 Task: Create a due date automation trigger when advanced on, 2 days before a card is due add fields without custom field "Resume" set to a number greater or equal to 1 and lower or equal to 10 at 11:00 AM.
Action: Mouse moved to (833, 263)
Screenshot: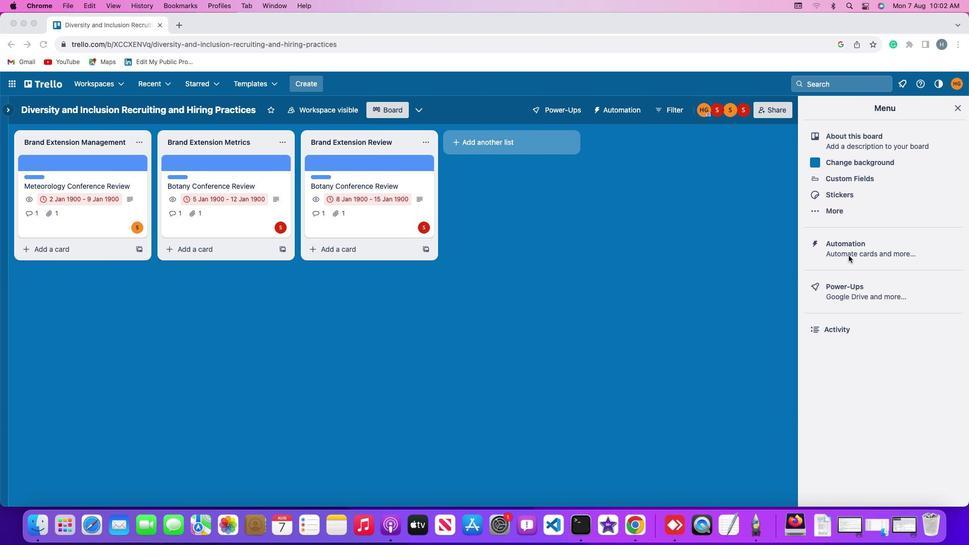 
Action: Mouse pressed left at (833, 263)
Screenshot: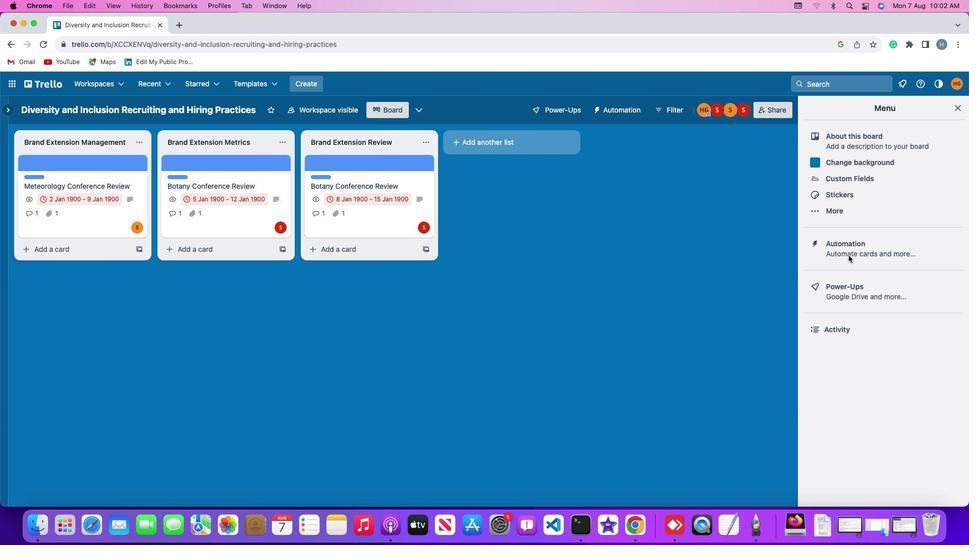 
Action: Mouse pressed left at (833, 263)
Screenshot: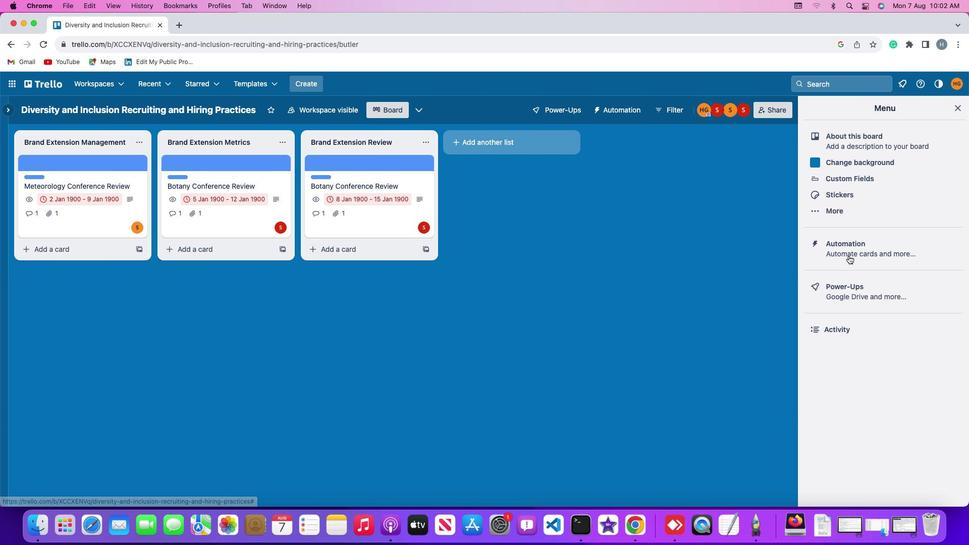 
Action: Mouse moved to (112, 242)
Screenshot: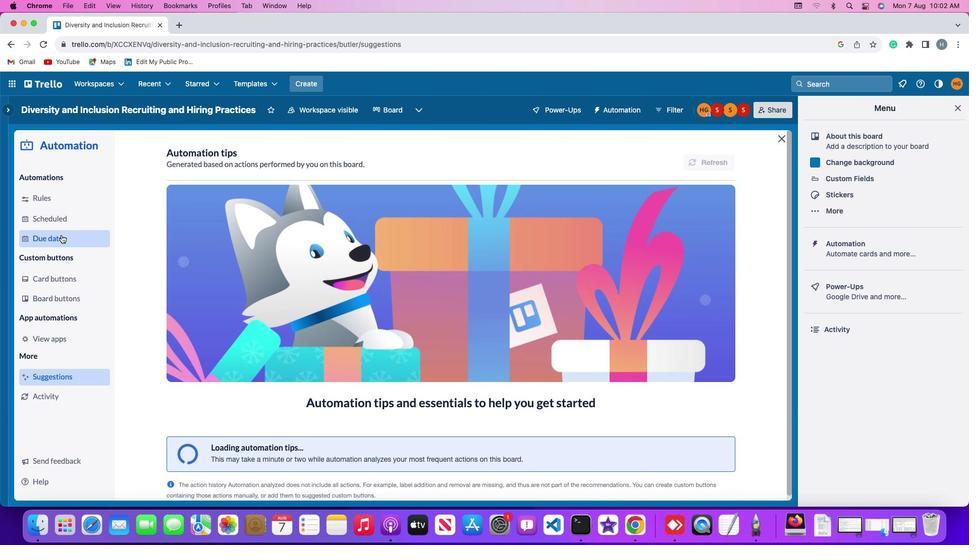 
Action: Mouse pressed left at (112, 242)
Screenshot: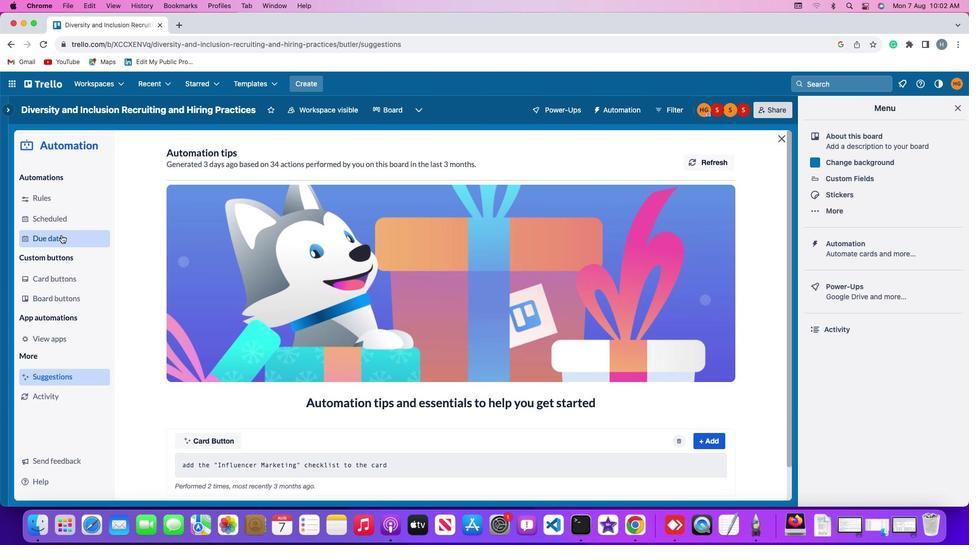 
Action: Mouse moved to (681, 166)
Screenshot: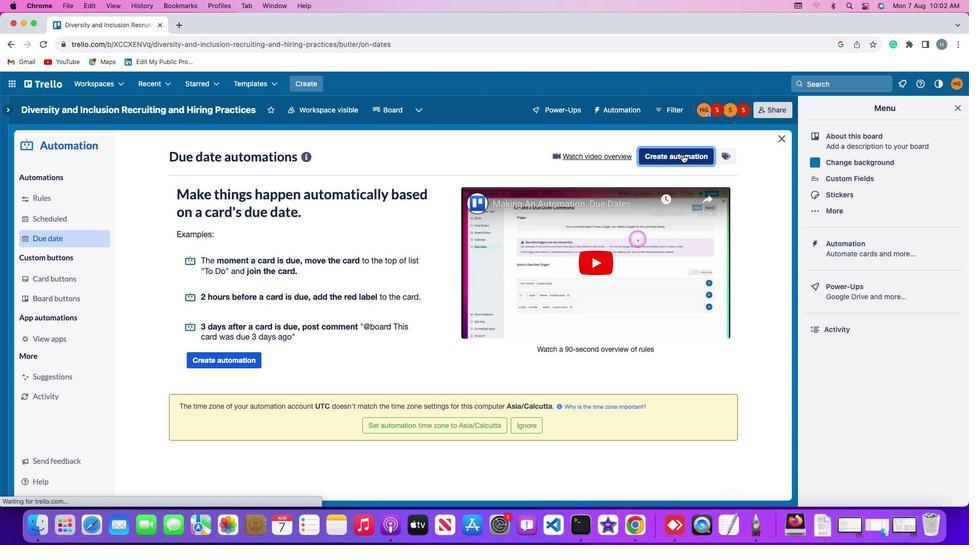 
Action: Mouse pressed left at (681, 166)
Screenshot: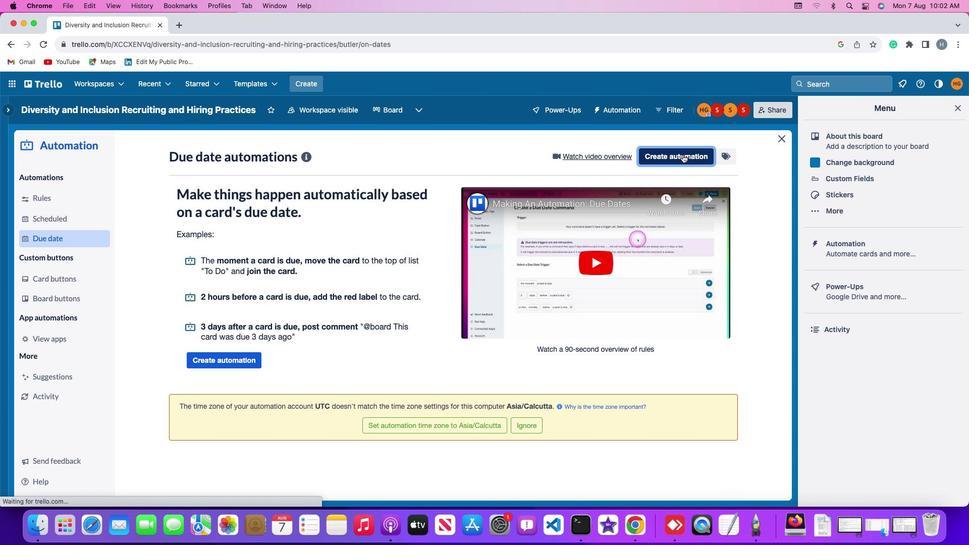 
Action: Mouse moved to (497, 260)
Screenshot: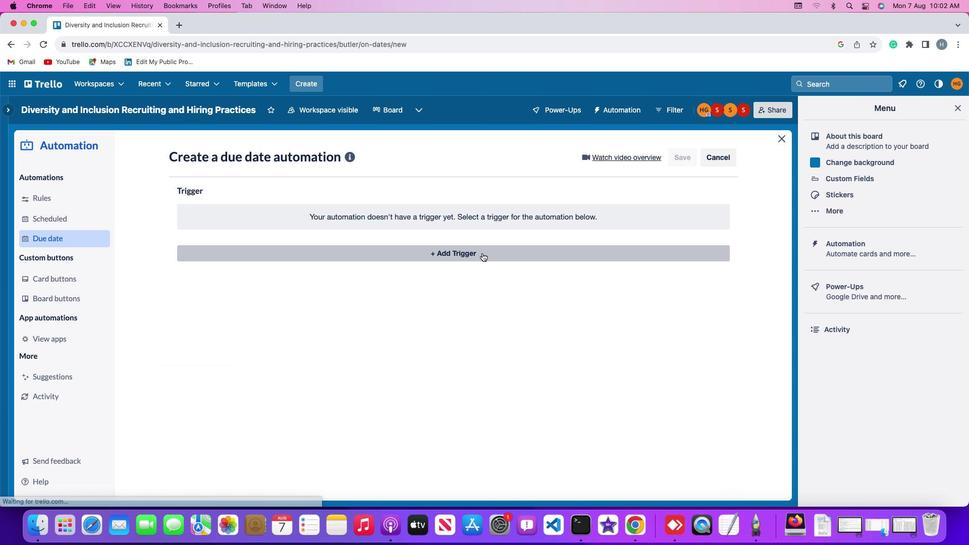 
Action: Mouse pressed left at (497, 260)
Screenshot: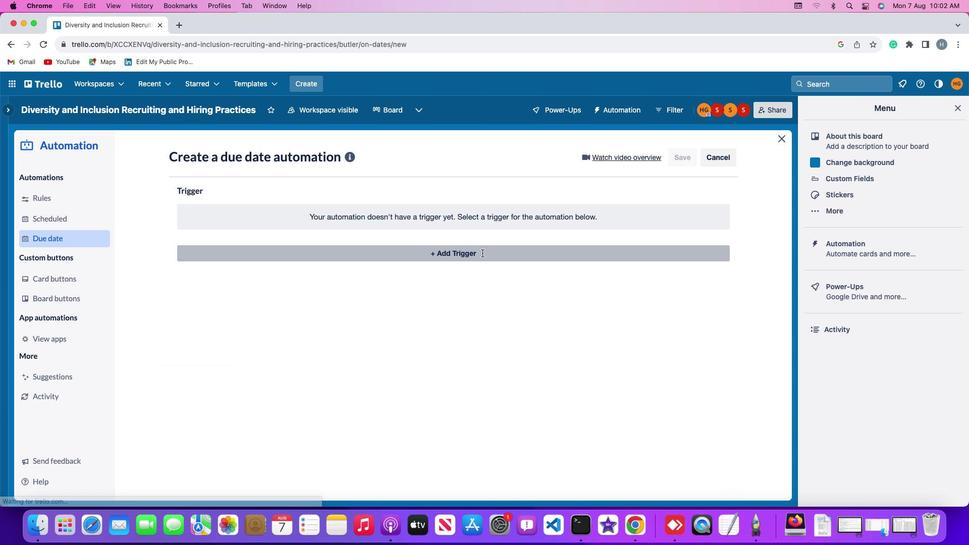 
Action: Mouse moved to (232, 408)
Screenshot: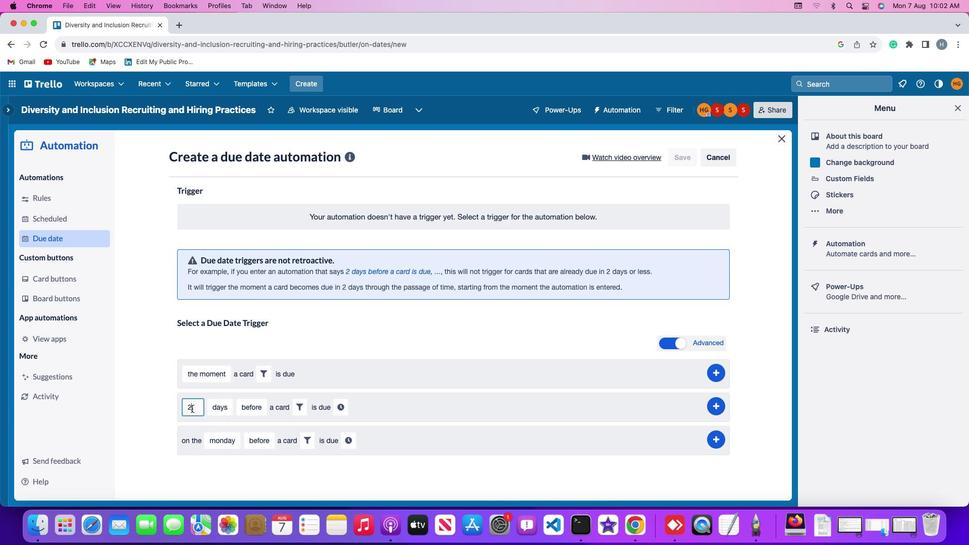 
Action: Mouse pressed left at (232, 408)
Screenshot: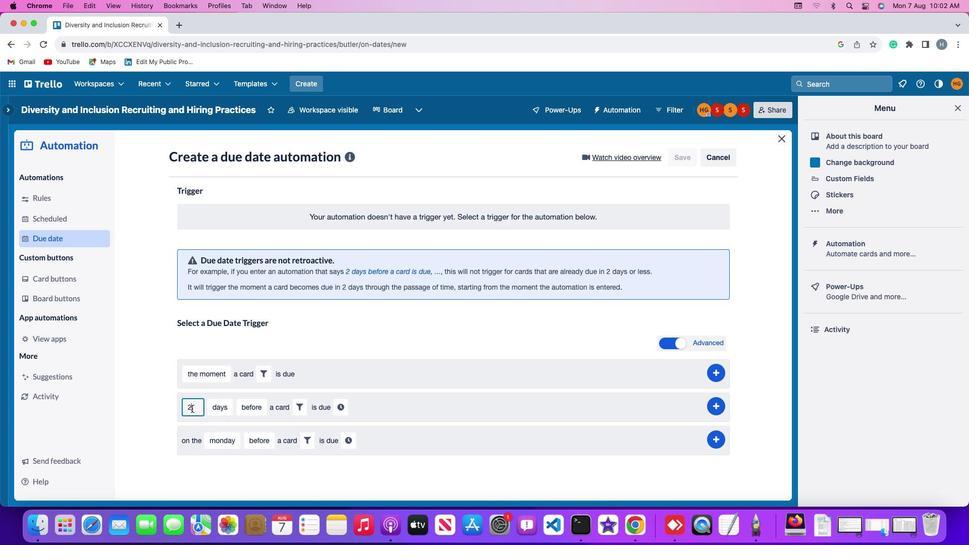 
Action: Mouse moved to (232, 408)
Screenshot: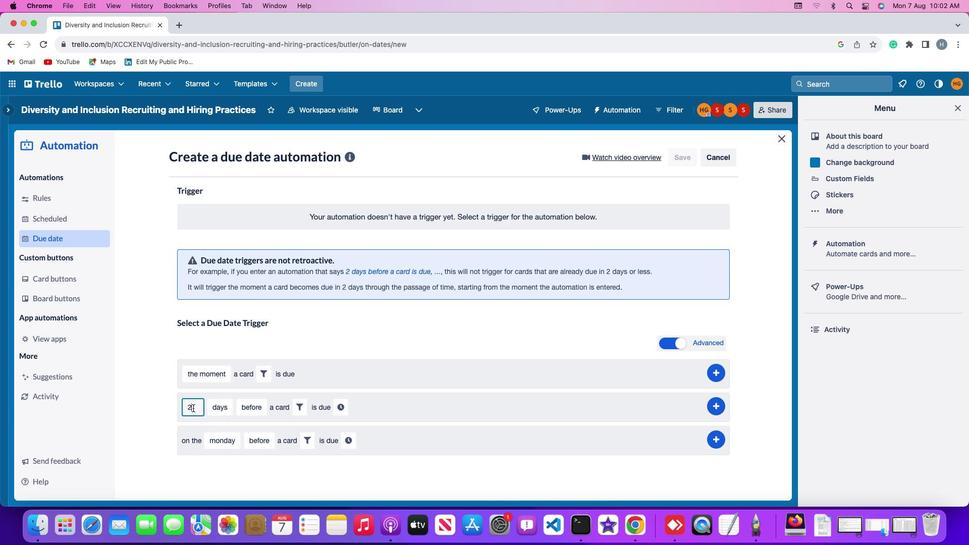 
Action: Key pressed Key.backspace'2'
Screenshot: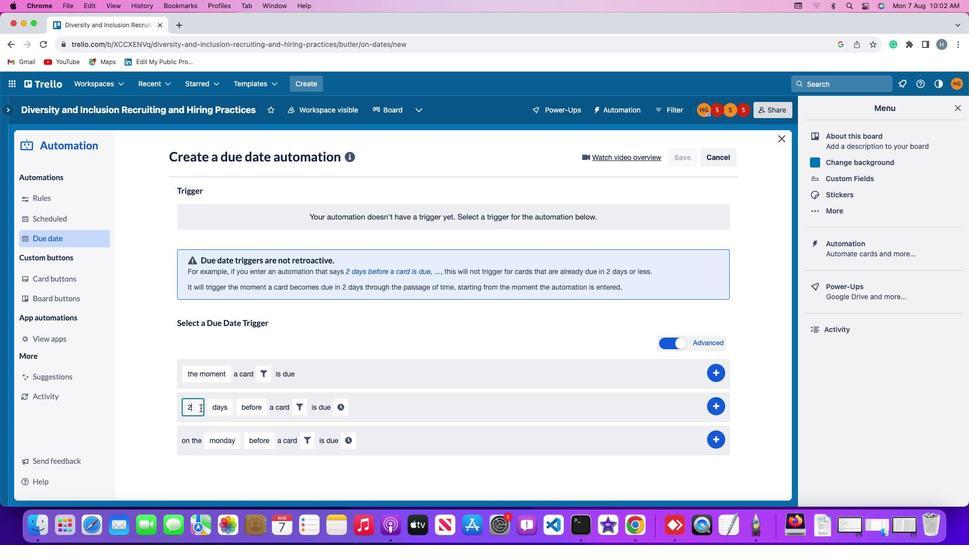 
Action: Mouse moved to (254, 405)
Screenshot: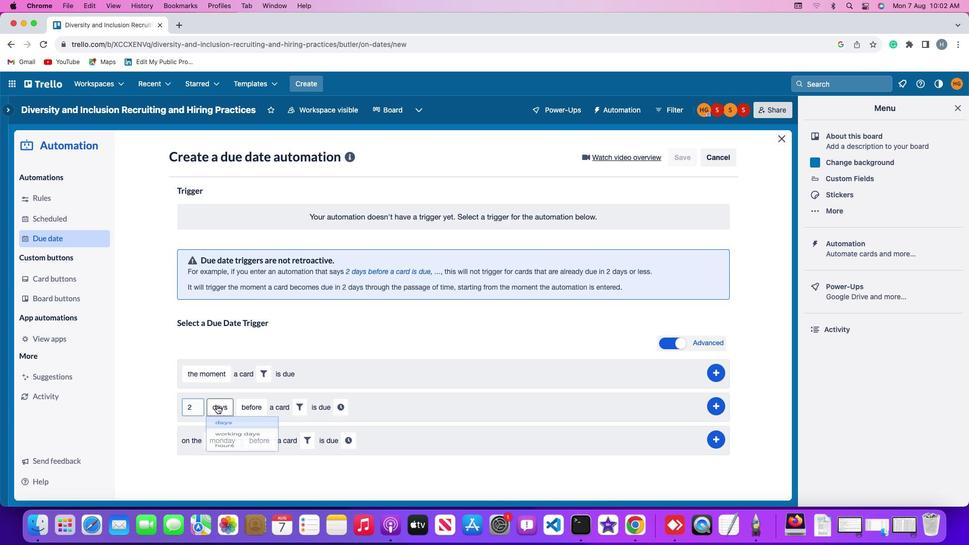 
Action: Mouse pressed left at (254, 405)
Screenshot: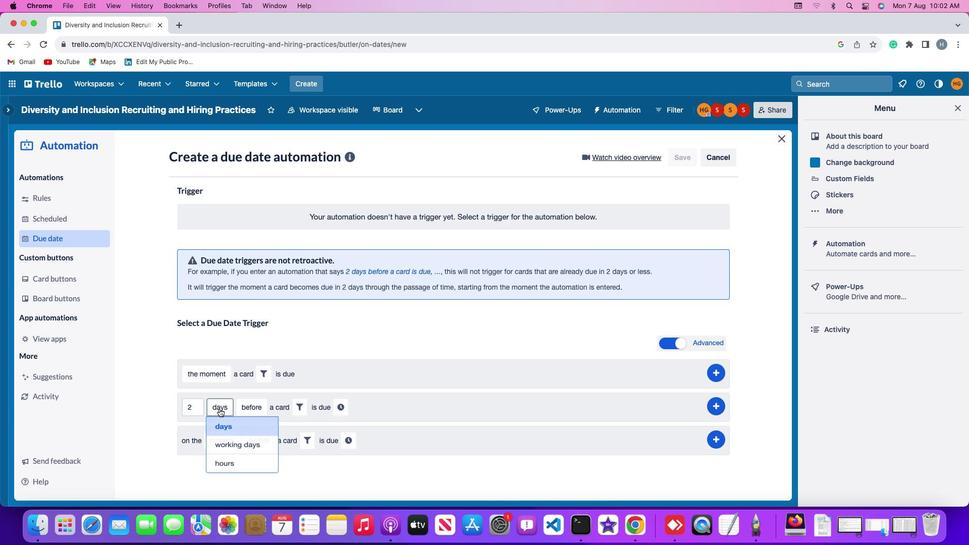 
Action: Mouse moved to (261, 424)
Screenshot: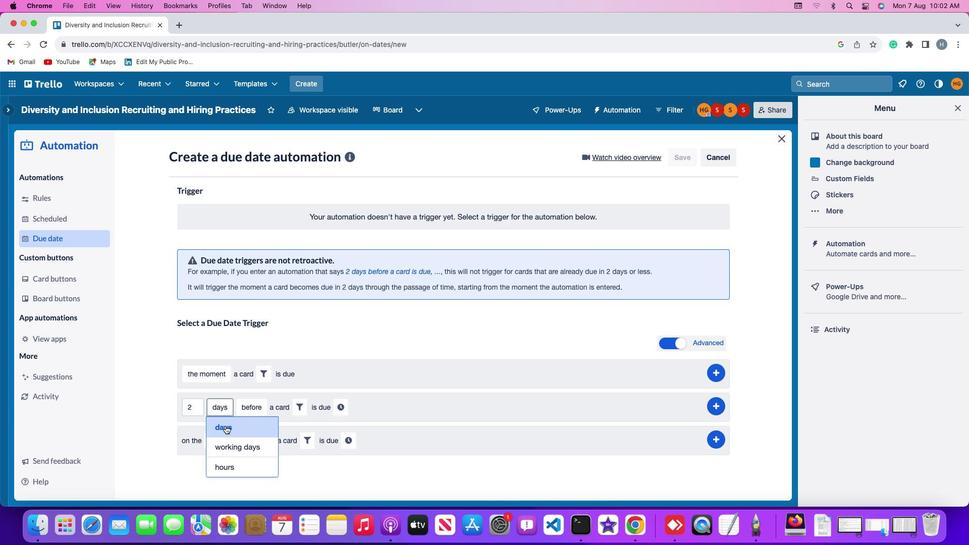 
Action: Mouse pressed left at (261, 424)
Screenshot: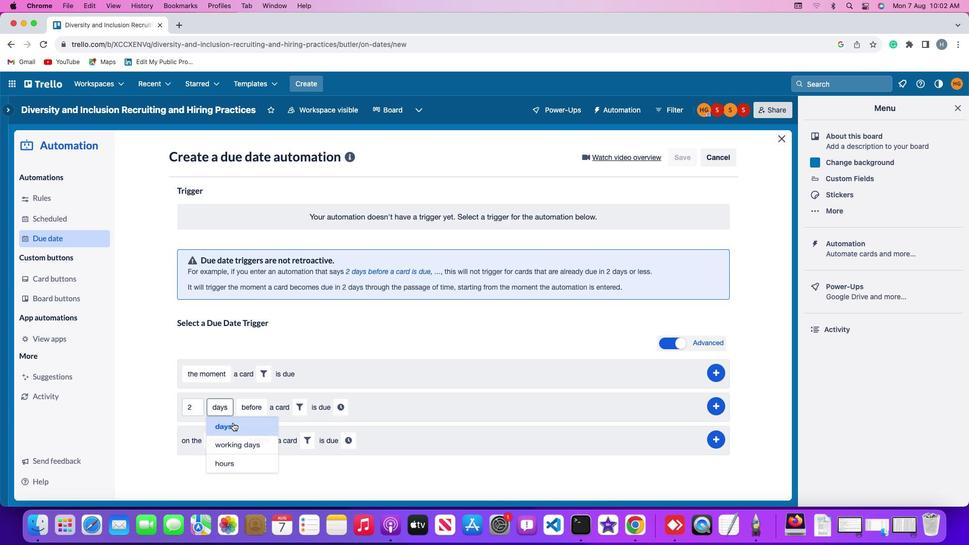 
Action: Mouse moved to (284, 408)
Screenshot: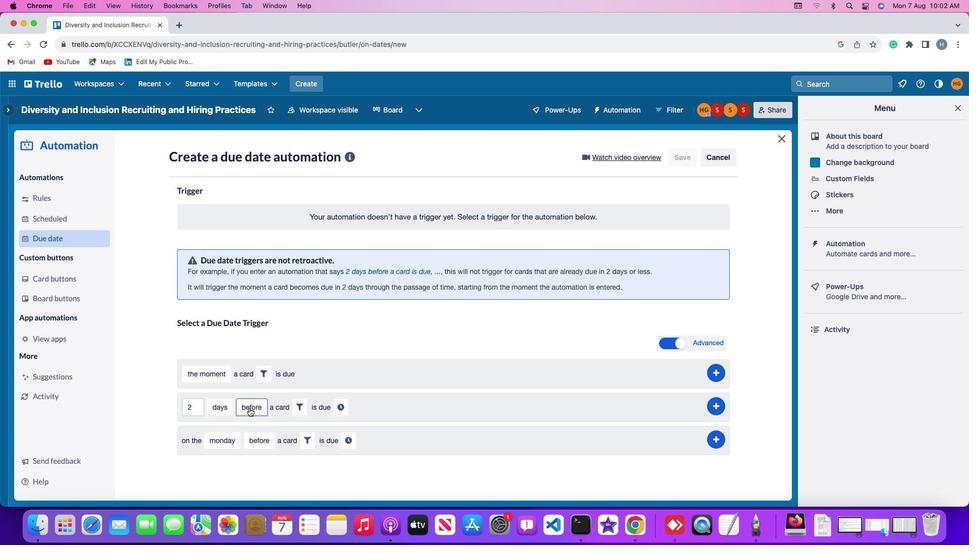 
Action: Mouse pressed left at (284, 408)
Screenshot: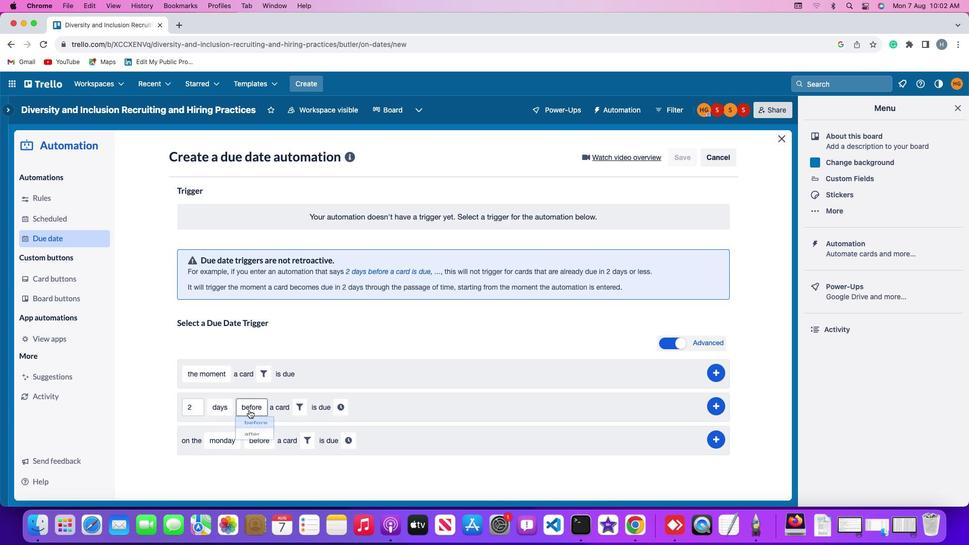 
Action: Mouse moved to (284, 428)
Screenshot: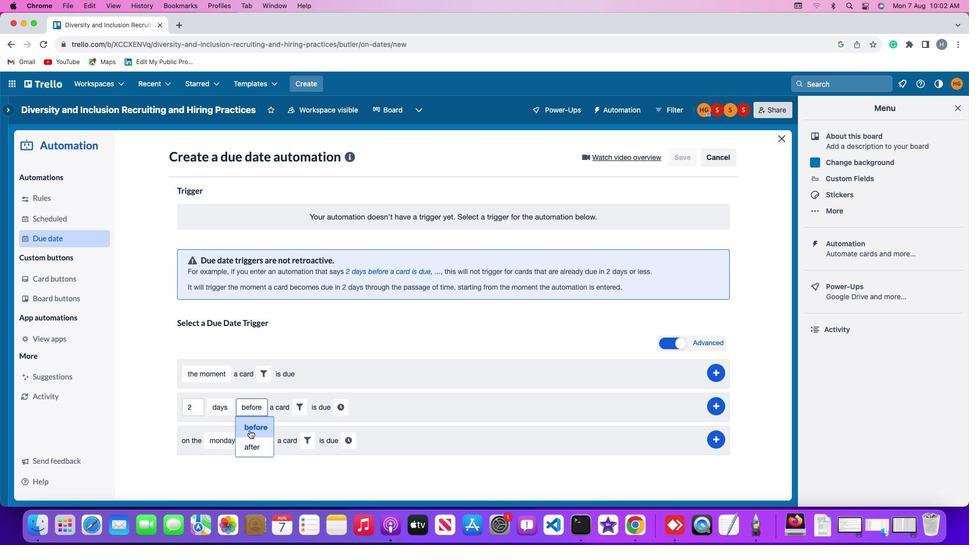 
Action: Mouse pressed left at (284, 428)
Screenshot: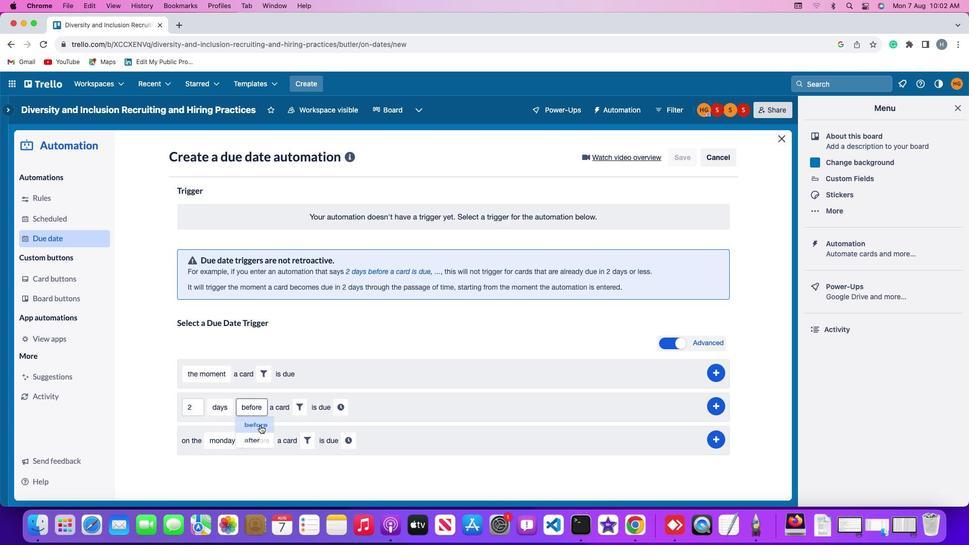 
Action: Mouse moved to (330, 409)
Screenshot: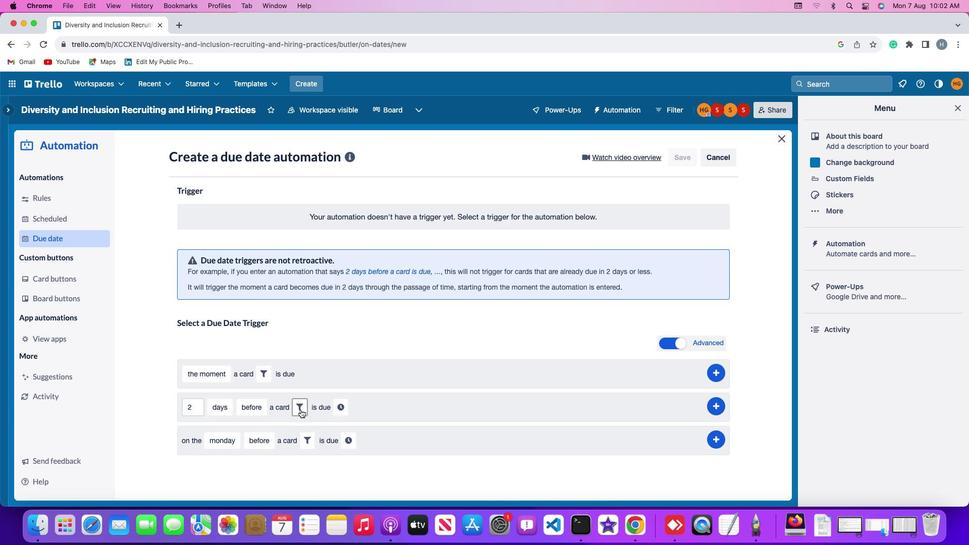 
Action: Mouse pressed left at (330, 409)
Screenshot: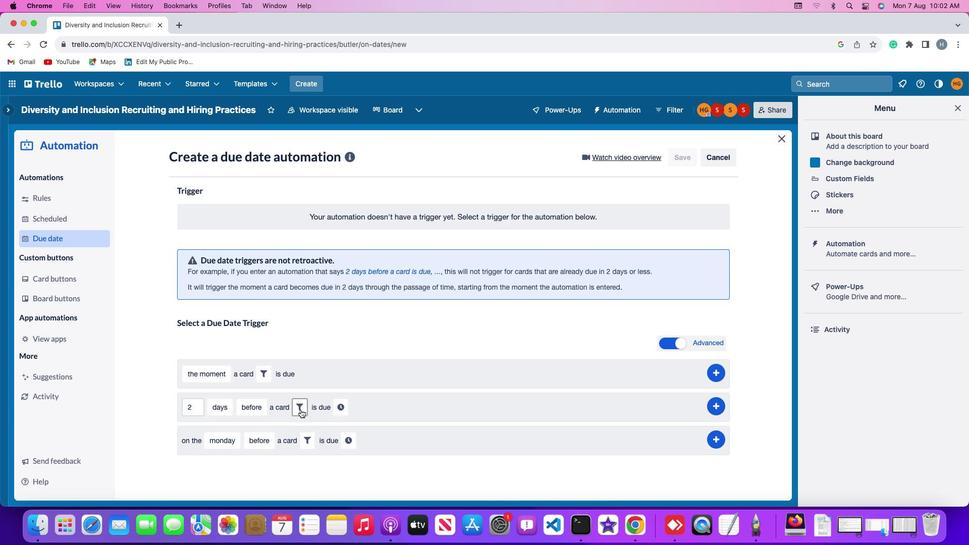 
Action: Mouse moved to (474, 435)
Screenshot: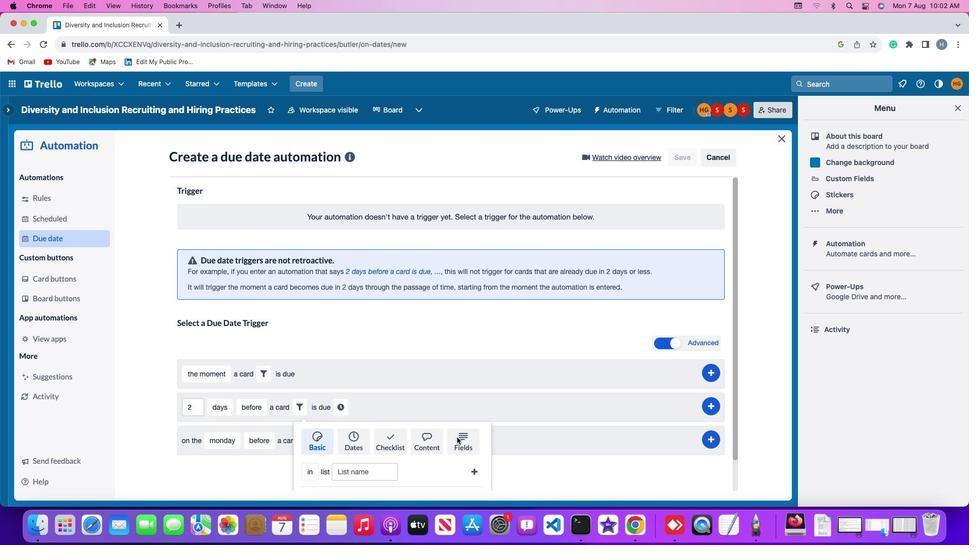 
Action: Mouse pressed left at (474, 435)
Screenshot: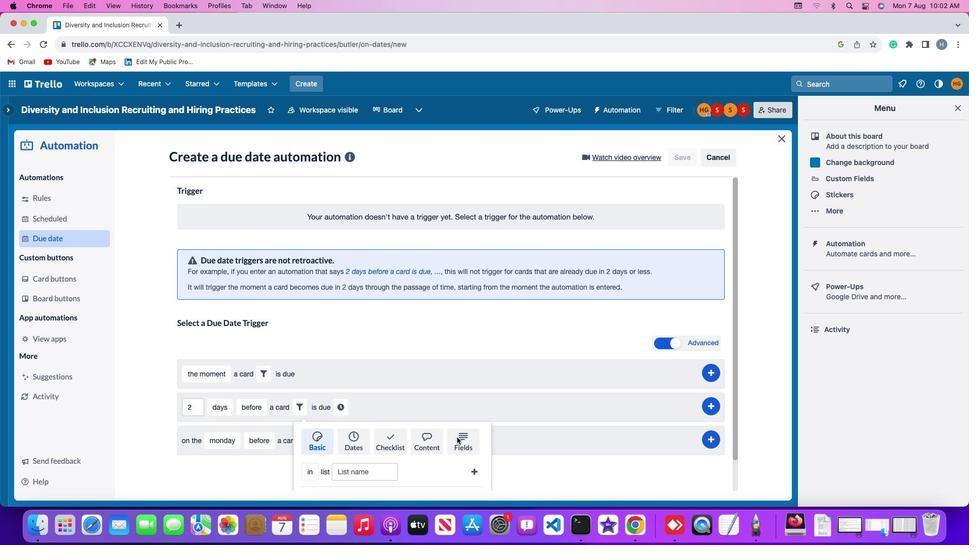 
Action: Mouse moved to (412, 438)
Screenshot: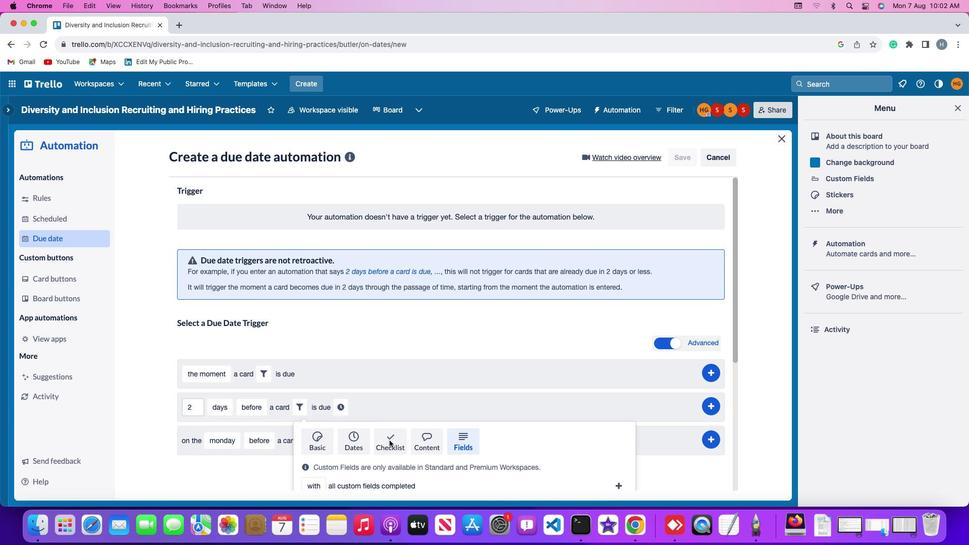 
Action: Mouse scrolled (412, 438) with delta (56, 19)
Screenshot: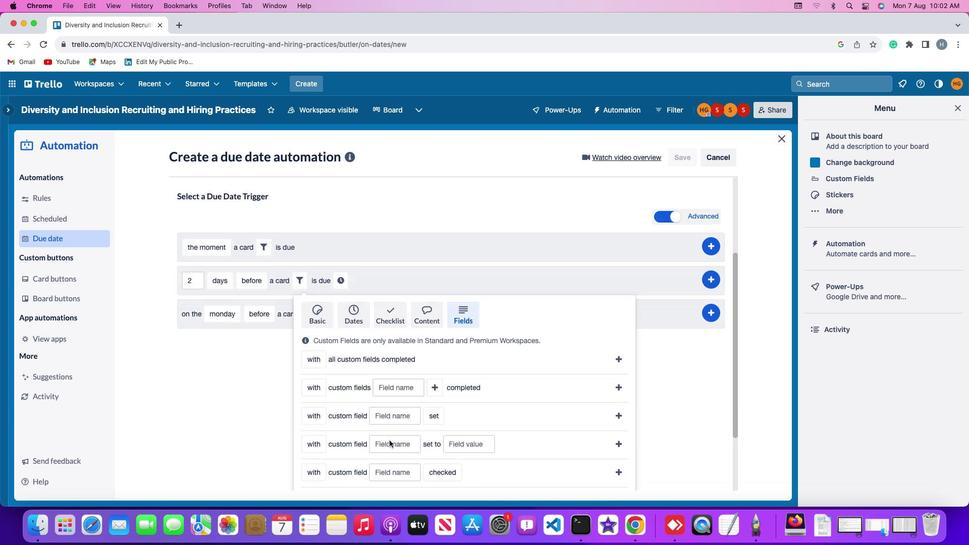 
Action: Mouse scrolled (412, 438) with delta (56, 19)
Screenshot: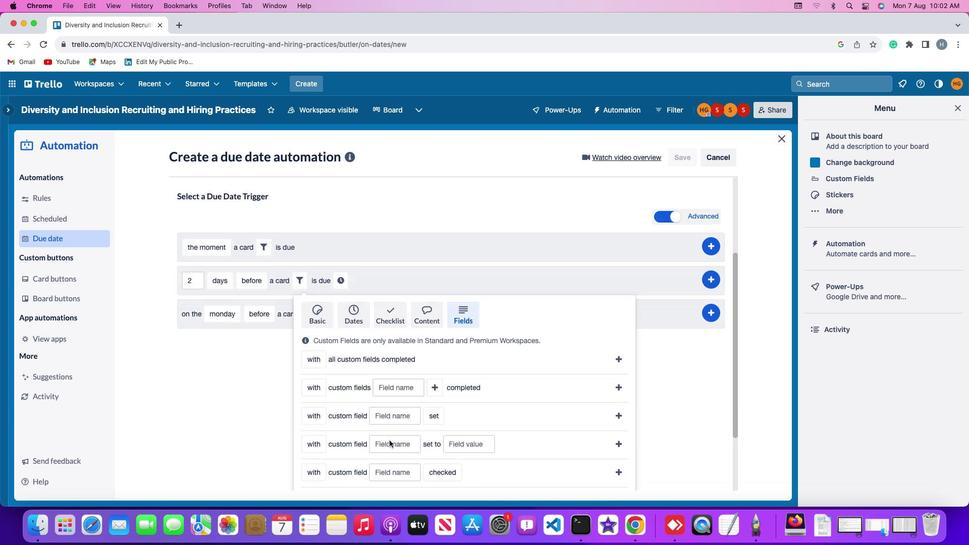 
Action: Mouse scrolled (412, 438) with delta (56, 18)
Screenshot: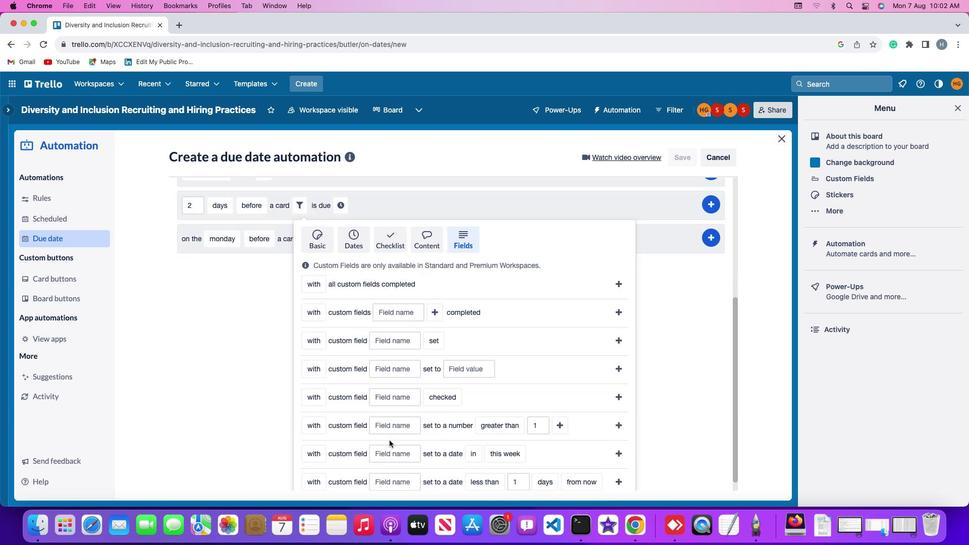 
Action: Mouse scrolled (412, 438) with delta (56, 17)
Screenshot: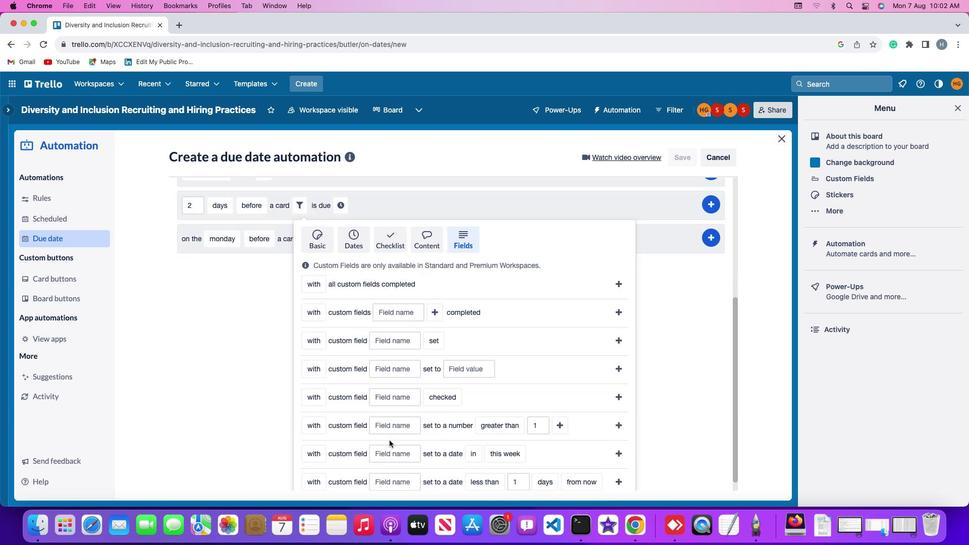
Action: Mouse scrolled (412, 438) with delta (56, 17)
Screenshot: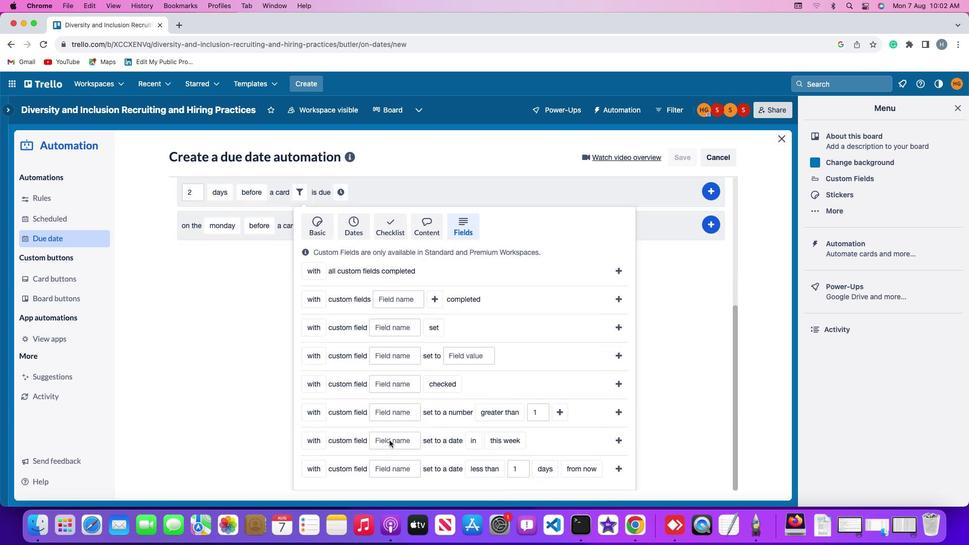 
Action: Mouse scrolled (412, 438) with delta (56, 16)
Screenshot: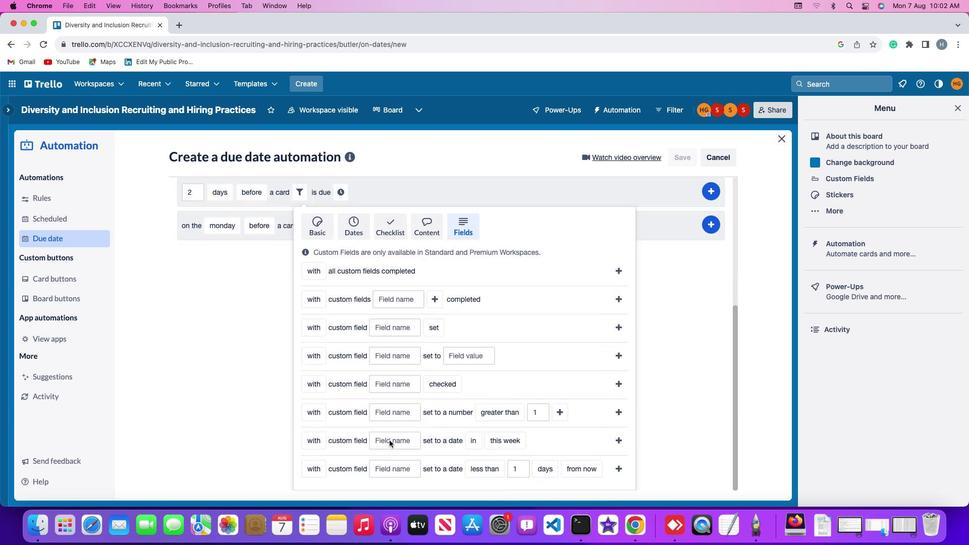 
Action: Mouse scrolled (412, 438) with delta (56, 19)
Screenshot: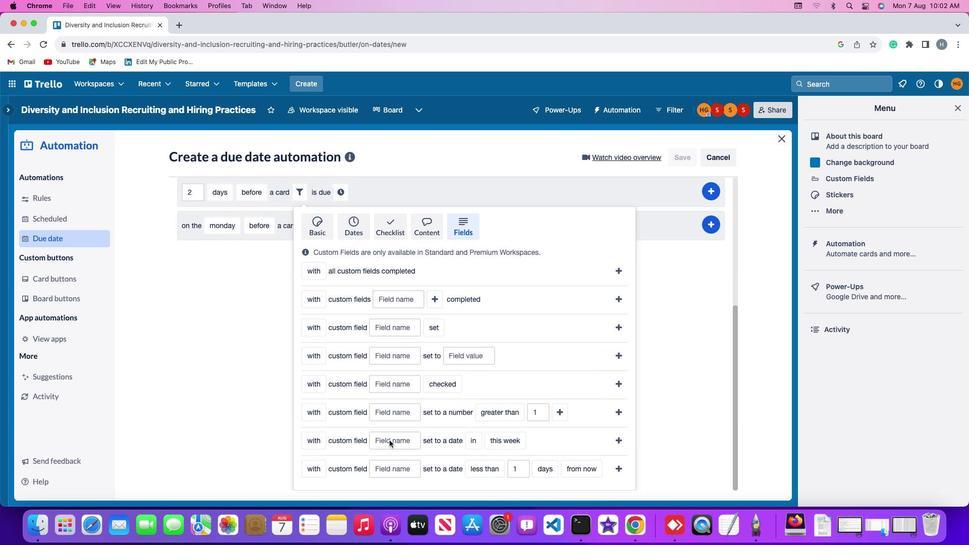 
Action: Mouse scrolled (412, 438) with delta (56, 19)
Screenshot: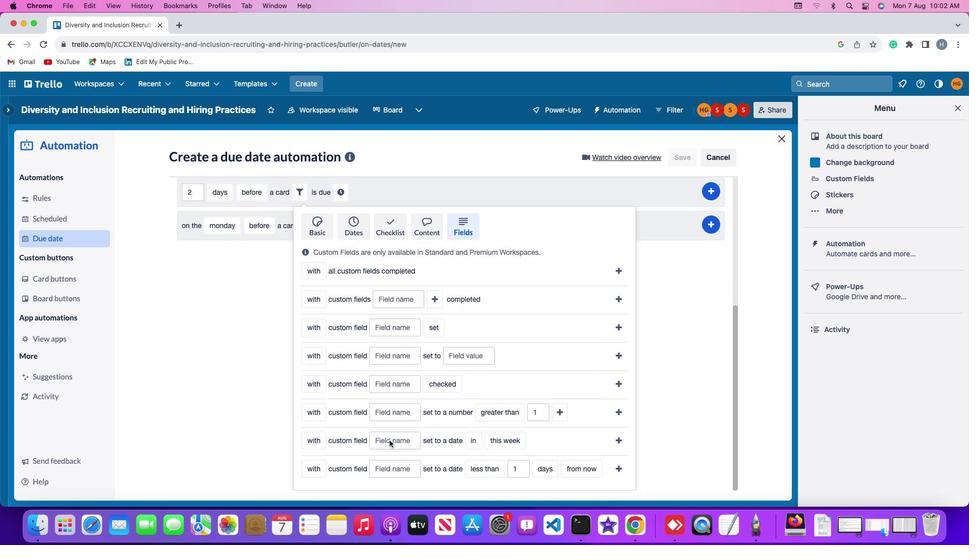 
Action: Mouse scrolled (412, 438) with delta (56, 18)
Screenshot: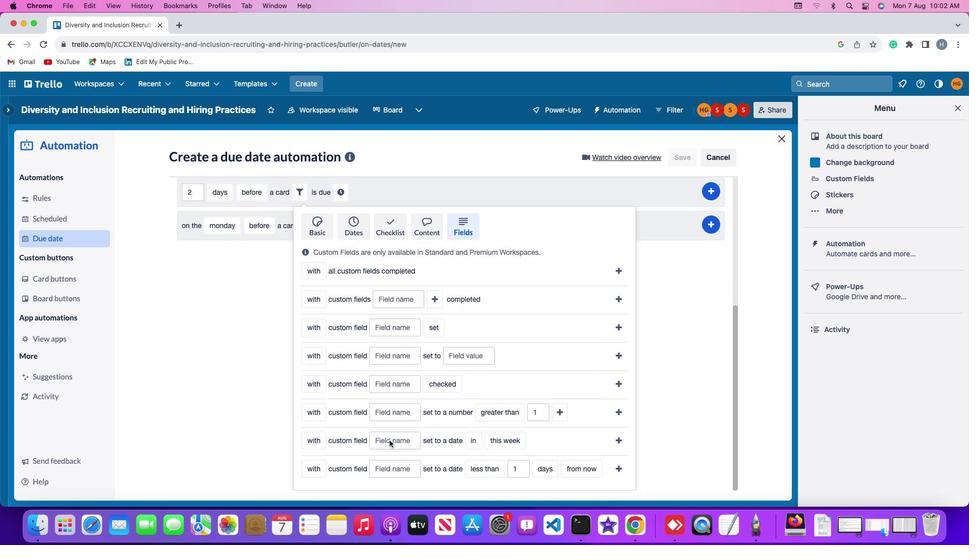 
Action: Mouse scrolled (412, 438) with delta (56, 18)
Screenshot: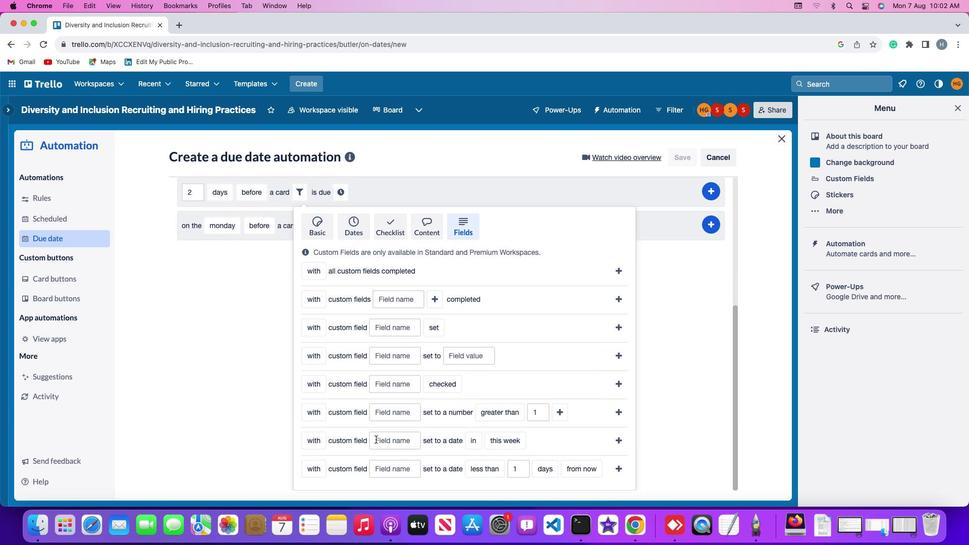 
Action: Mouse moved to (343, 418)
Screenshot: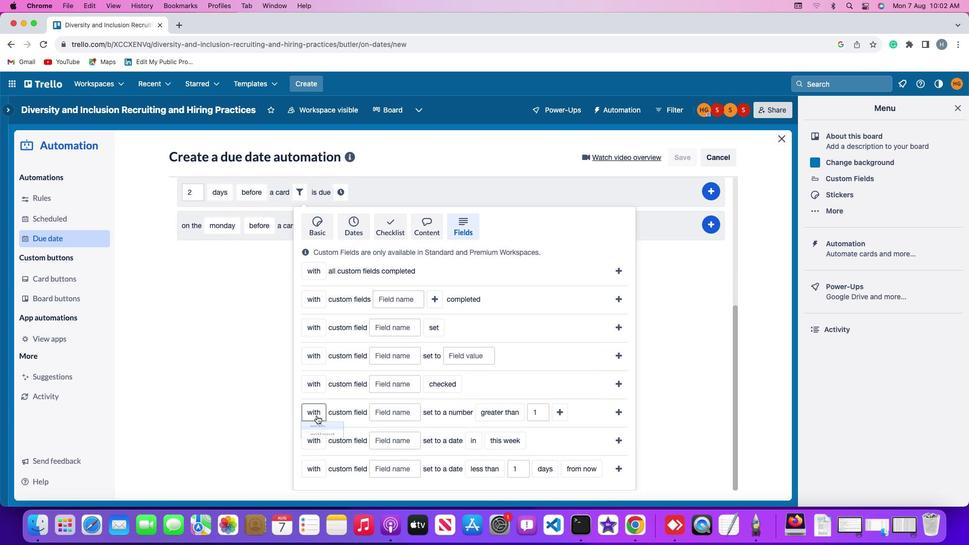
Action: Mouse pressed left at (343, 418)
Screenshot: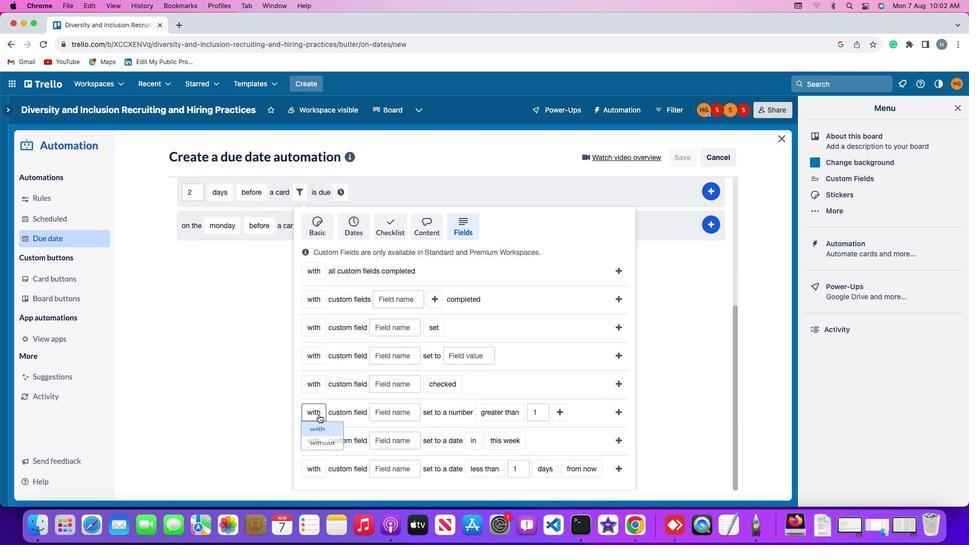 
Action: Mouse moved to (352, 443)
Screenshot: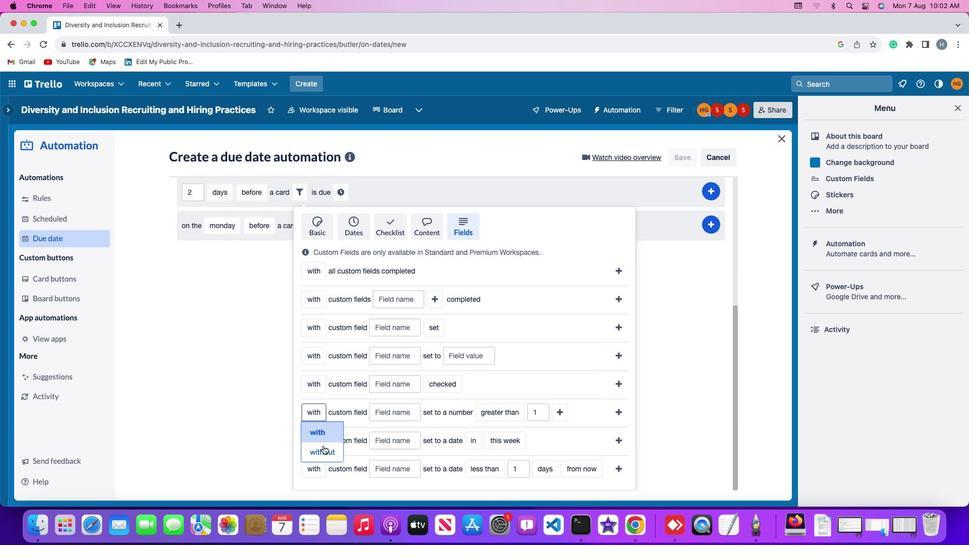 
Action: Mouse pressed left at (352, 443)
Screenshot: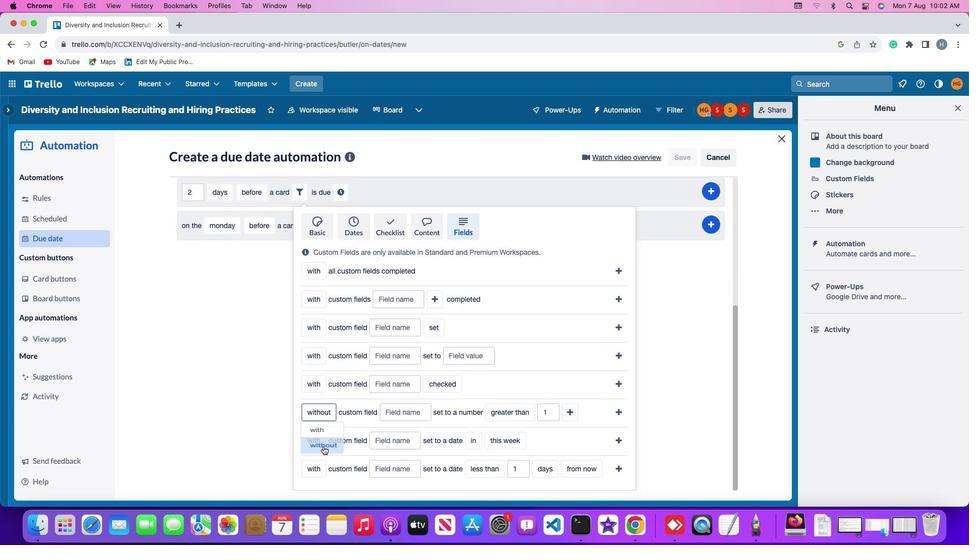 
Action: Mouse moved to (418, 412)
Screenshot: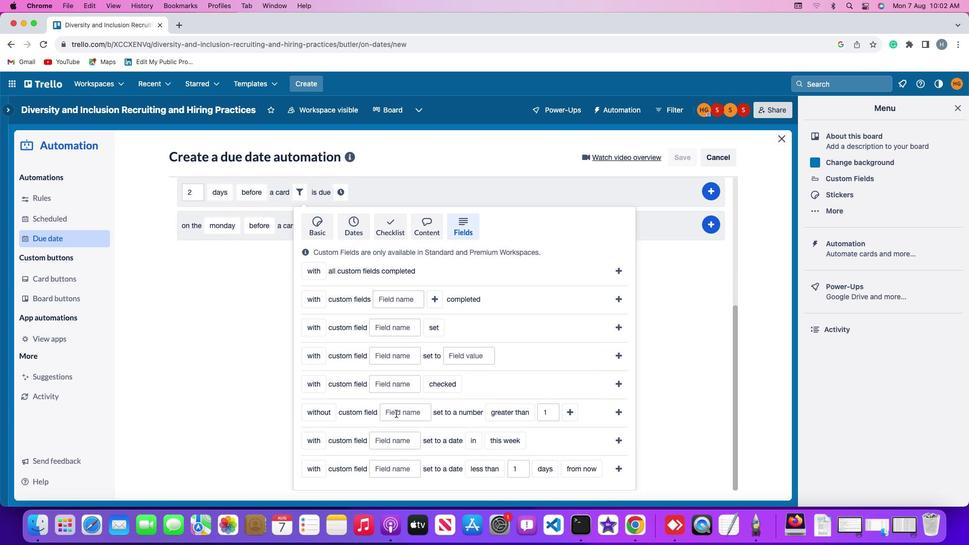 
Action: Mouse pressed left at (418, 412)
Screenshot: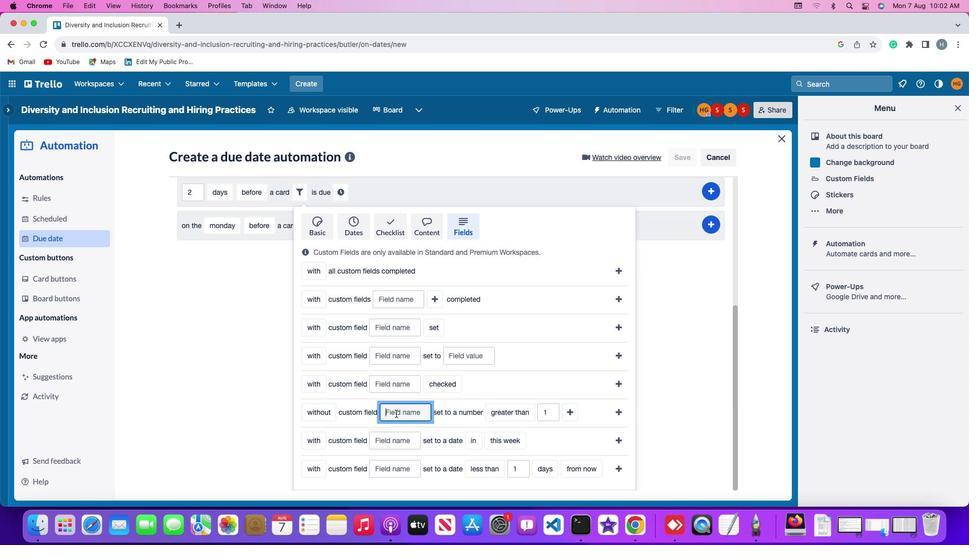 
Action: Mouse moved to (418, 412)
Screenshot: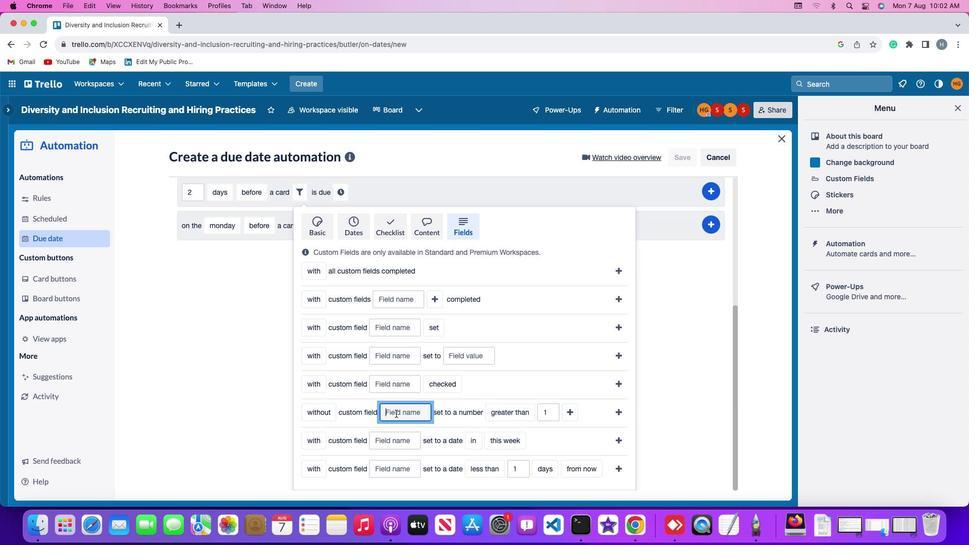 
Action: Key pressed Key.shift'R''e''s''u''m''e'
Screenshot: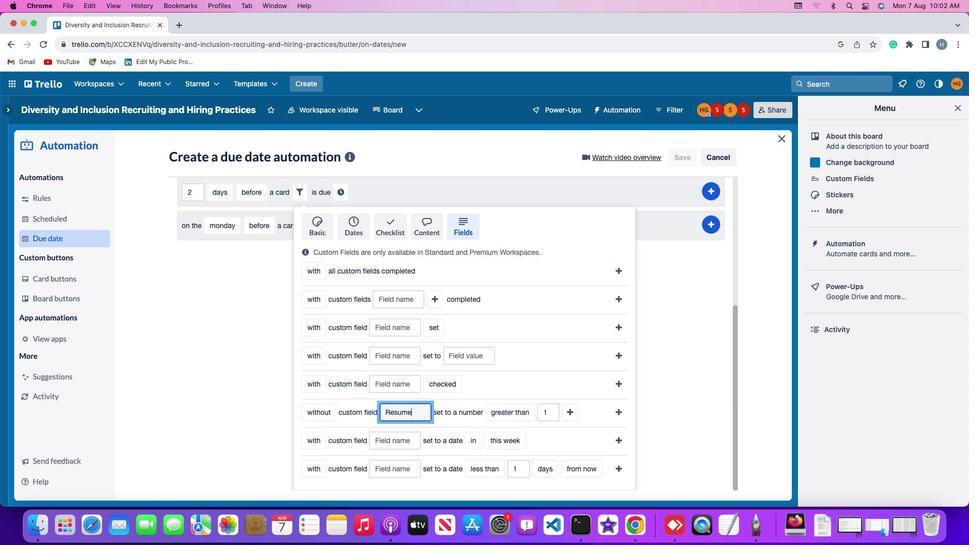 
Action: Mouse moved to (519, 417)
Screenshot: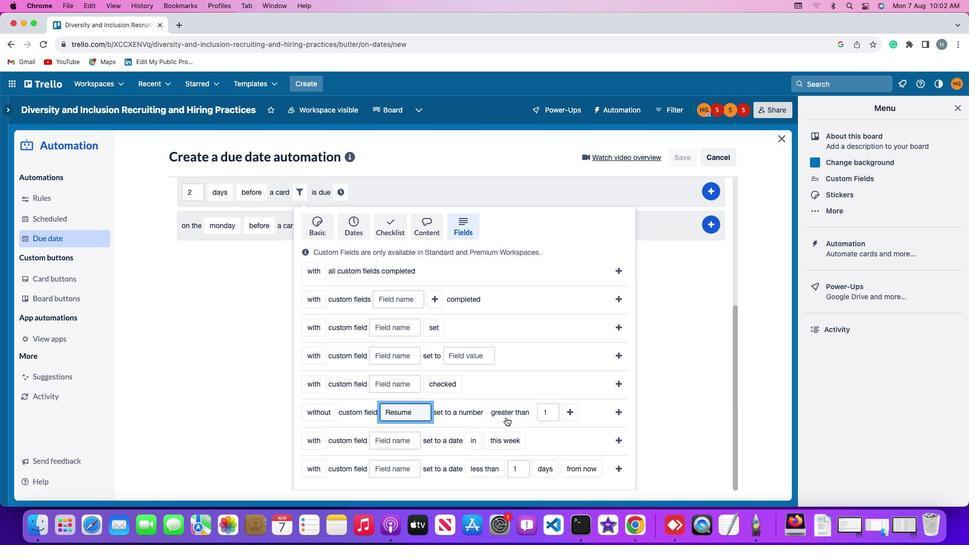 
Action: Mouse pressed left at (519, 417)
Screenshot: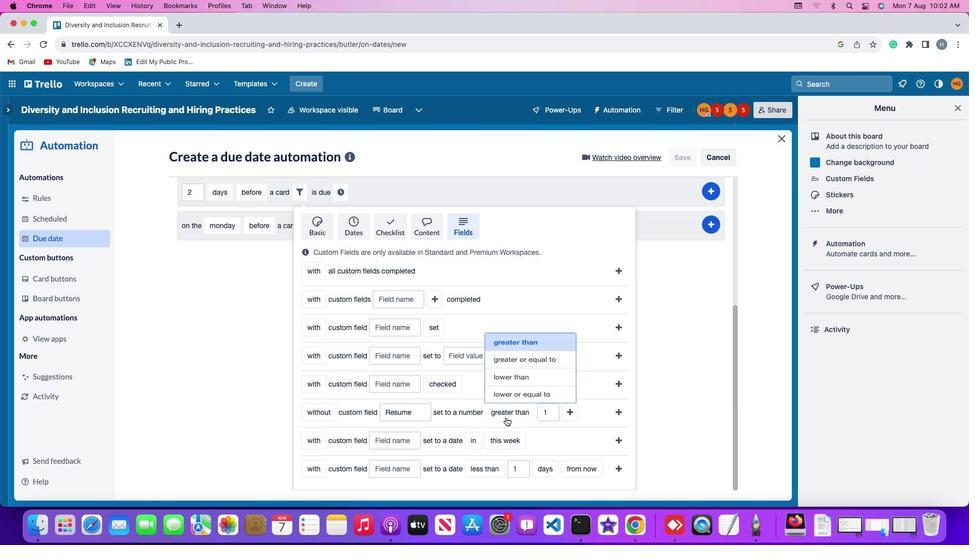 
Action: Mouse moved to (541, 356)
Screenshot: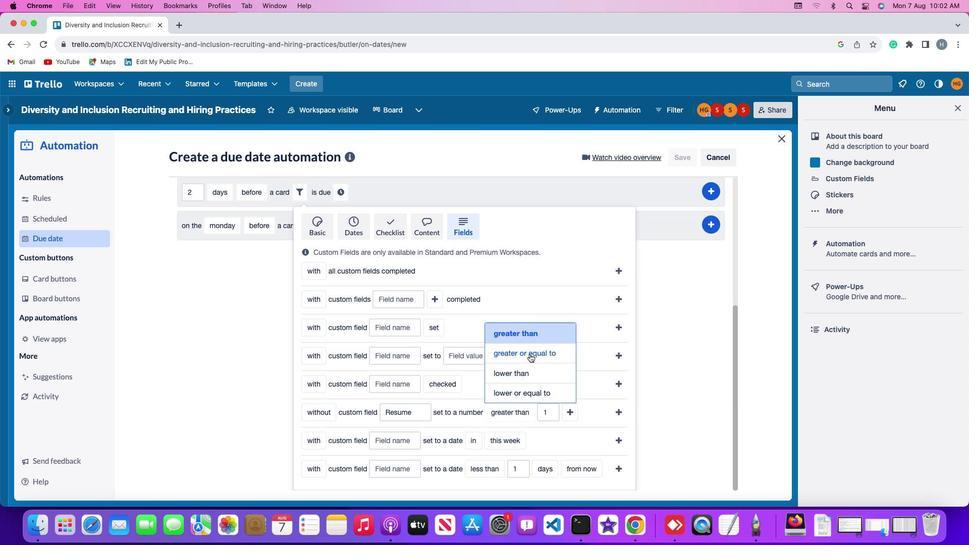 
Action: Mouse pressed left at (541, 356)
Screenshot: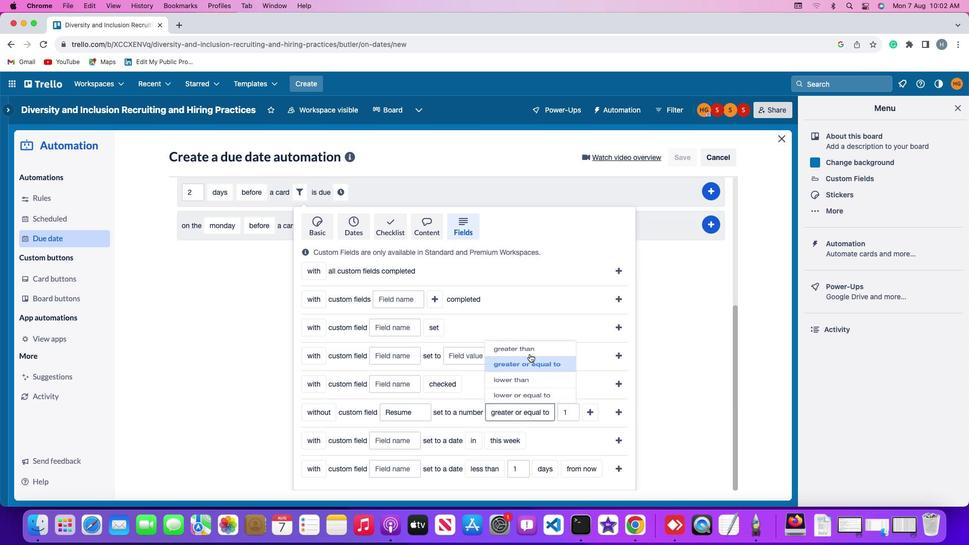 
Action: Mouse moved to (580, 412)
Screenshot: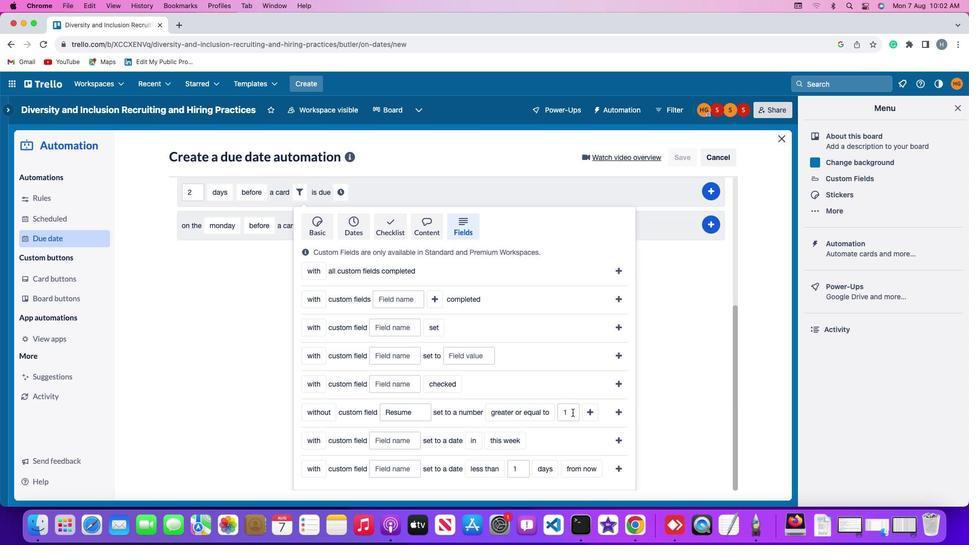 
Action: Mouse pressed left at (580, 412)
Screenshot: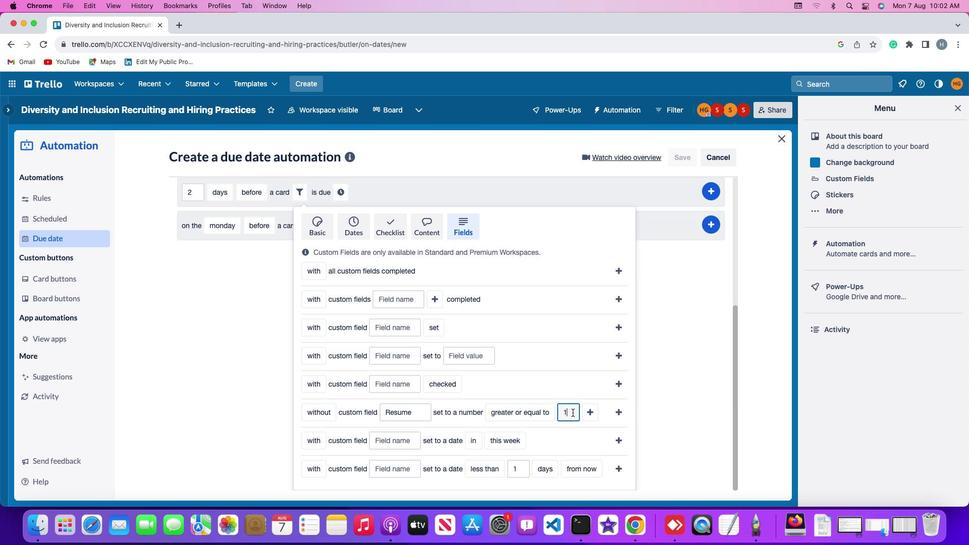 
Action: Key pressed Key.backspace'1'
Screenshot: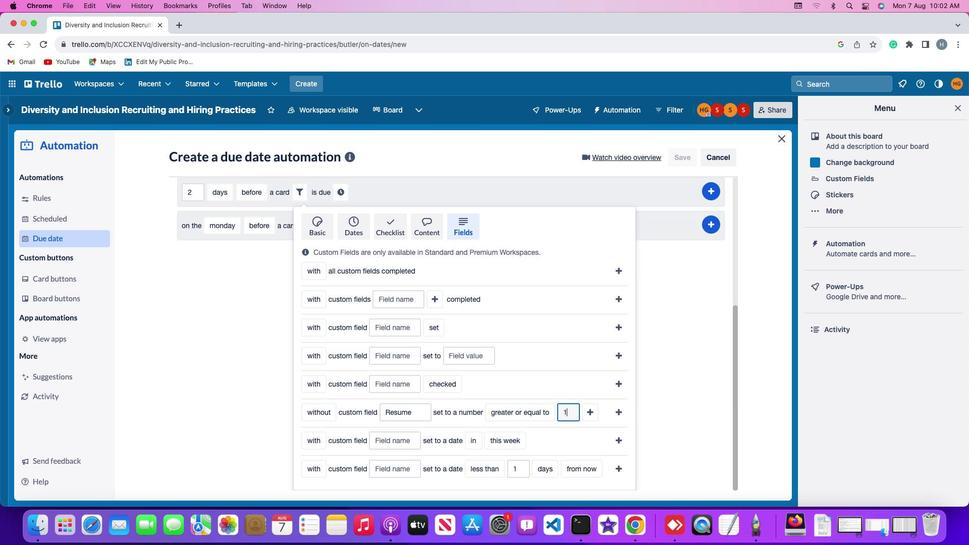 
Action: Mouse moved to (590, 410)
Screenshot: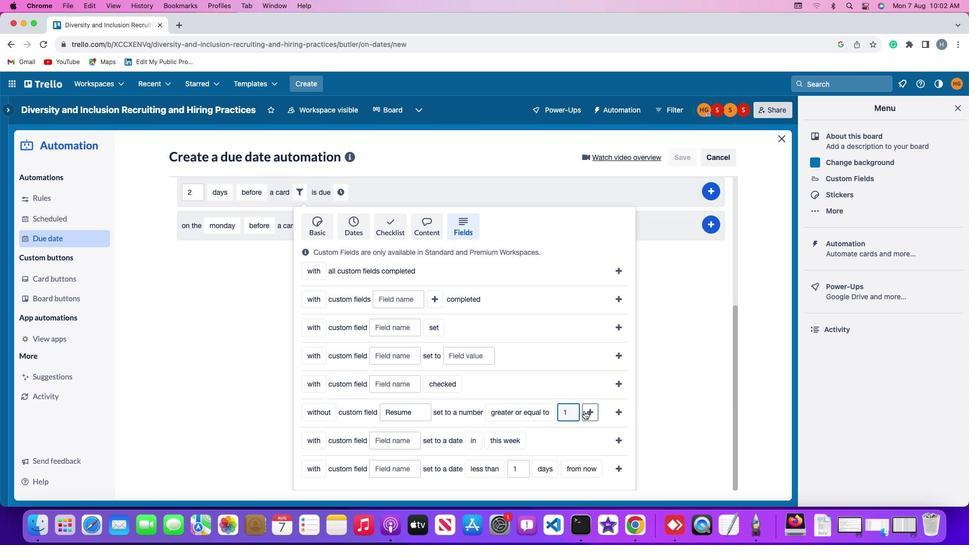 
Action: Mouse pressed left at (590, 410)
Screenshot: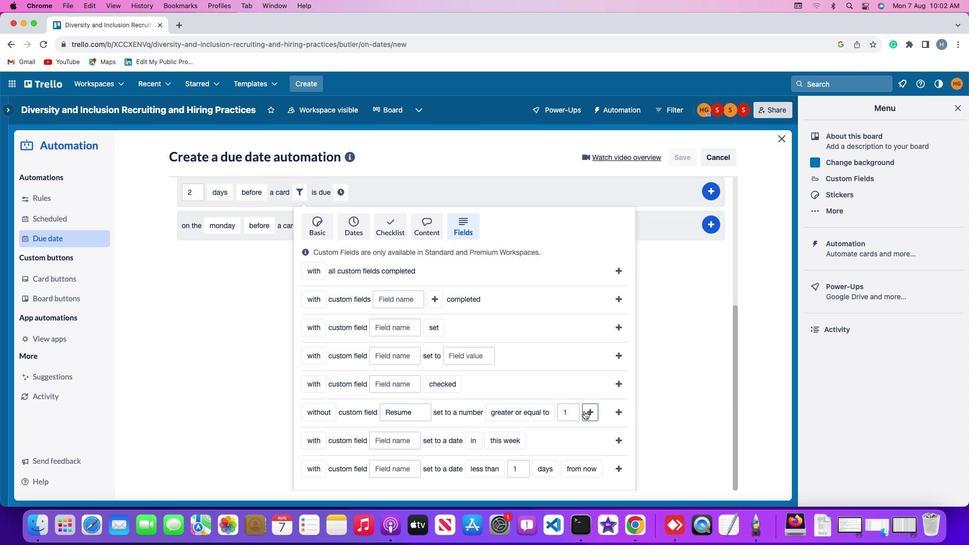 
Action: Mouse moved to (623, 416)
Screenshot: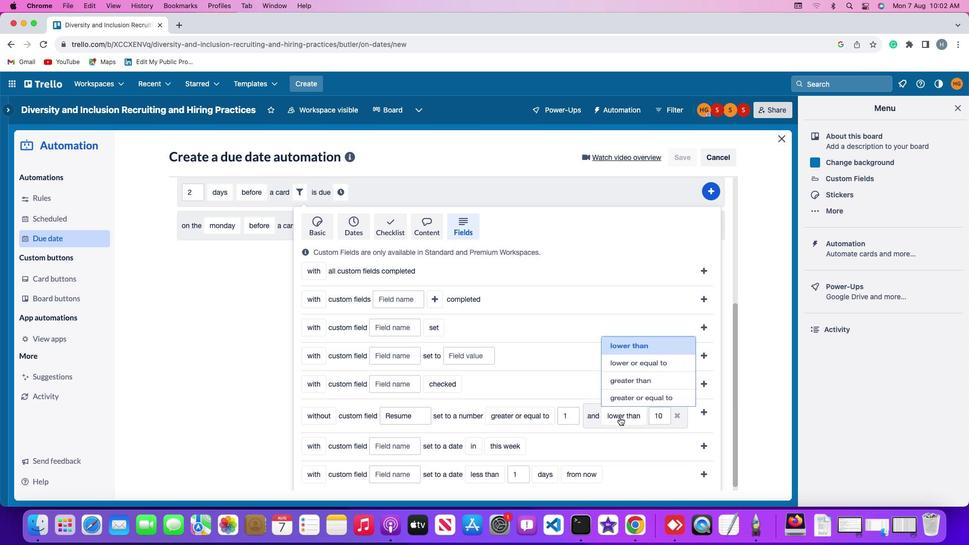 
Action: Mouse pressed left at (623, 416)
Screenshot: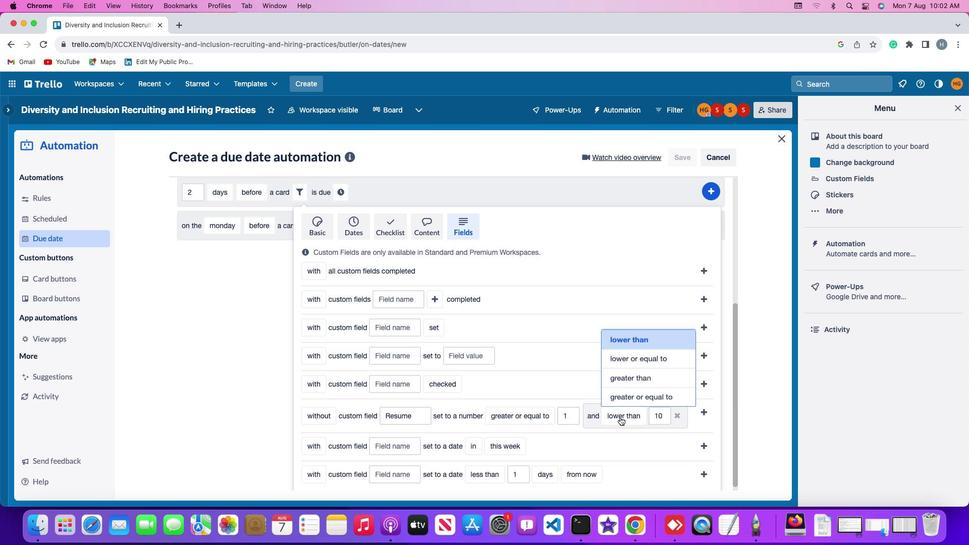 
Action: Mouse moved to (642, 361)
Screenshot: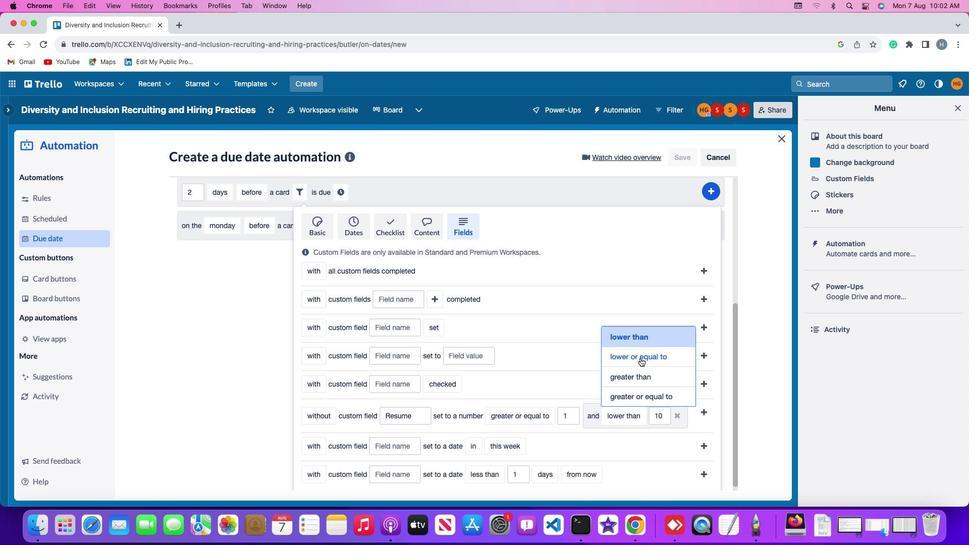
Action: Mouse pressed left at (642, 361)
Screenshot: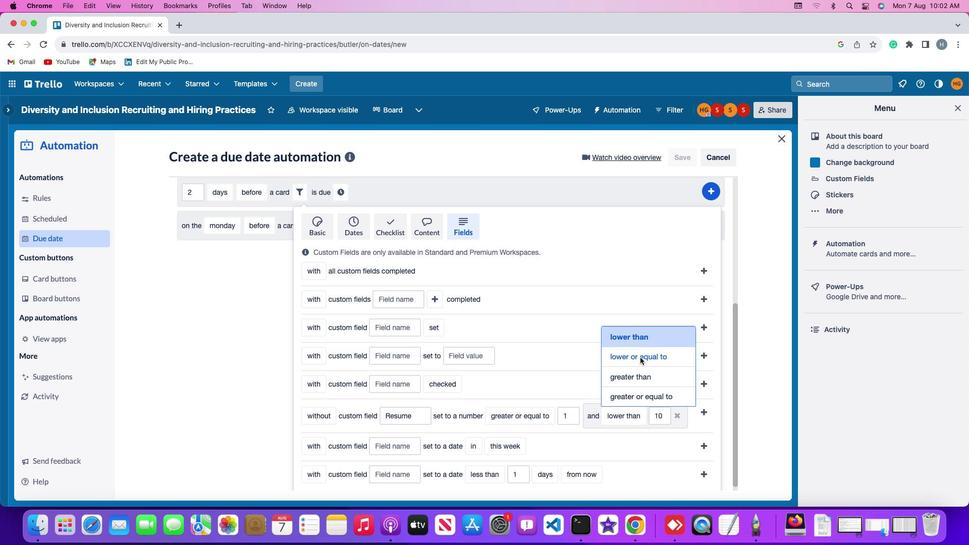 
Action: Mouse moved to (424, 432)
Screenshot: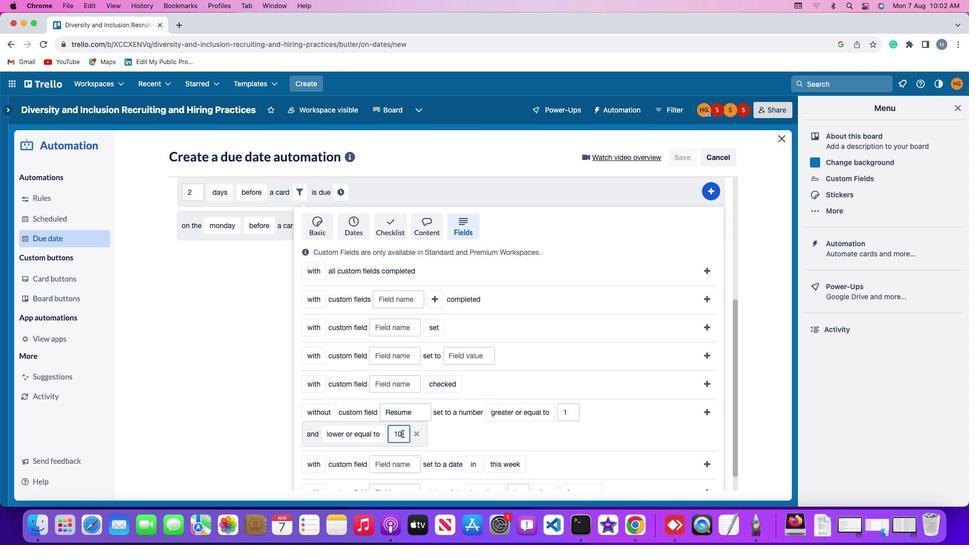 
Action: Mouse pressed left at (424, 432)
Screenshot: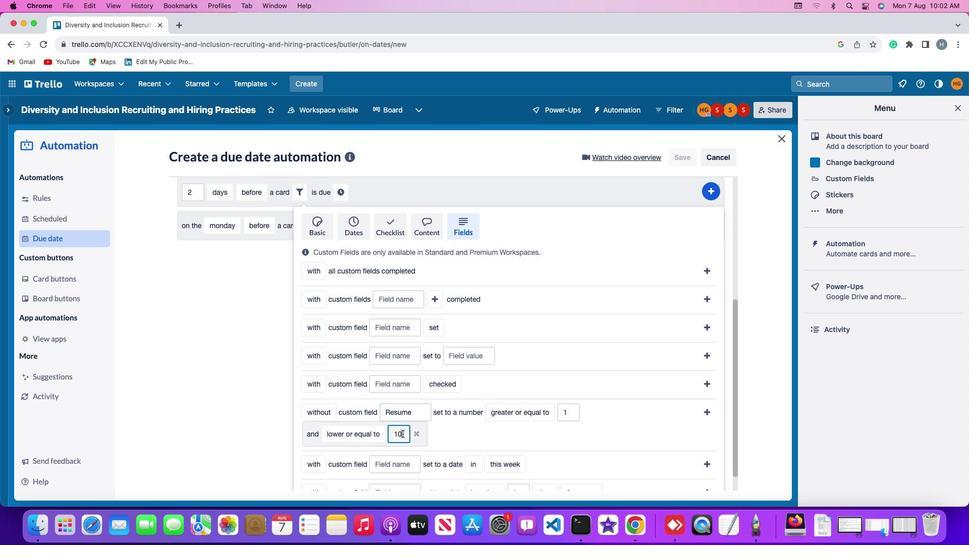 
Action: Mouse moved to (424, 432)
Screenshot: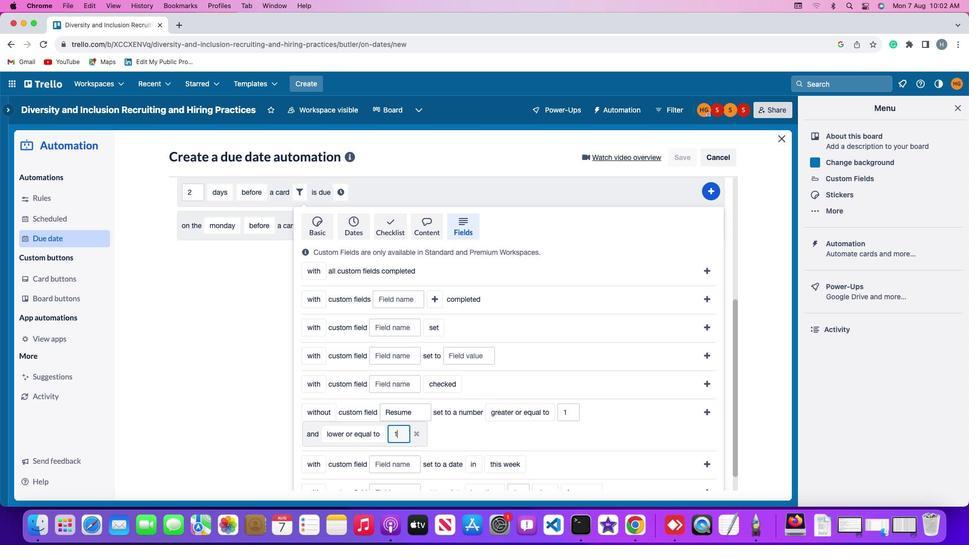 
Action: Key pressed Key.backspaceKey.backspace'1''0'
Screenshot: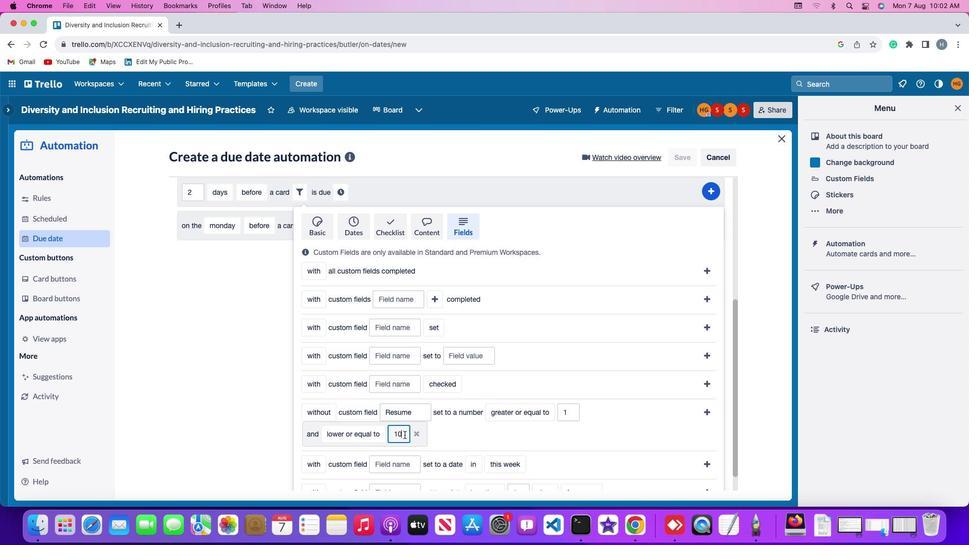 
Action: Mouse moved to (704, 409)
Screenshot: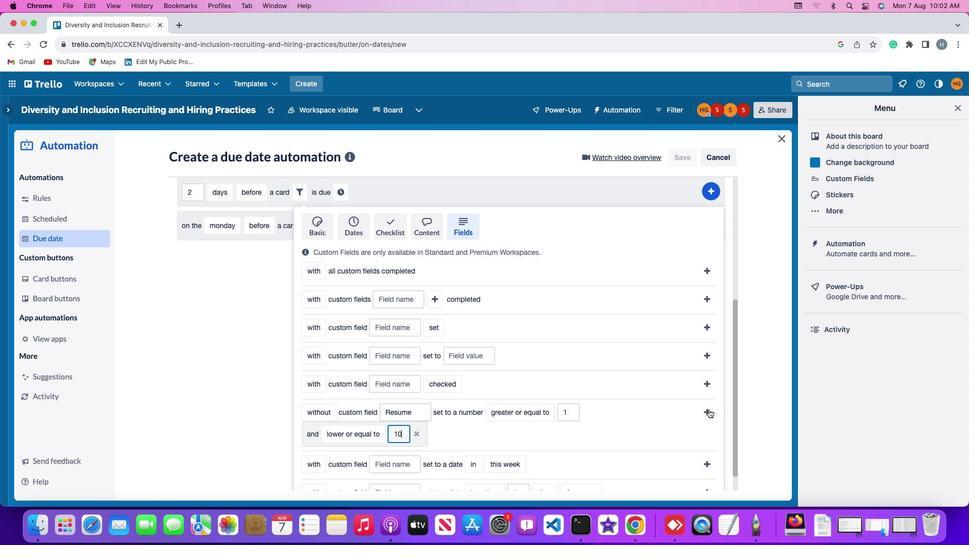 
Action: Mouse pressed left at (704, 409)
Screenshot: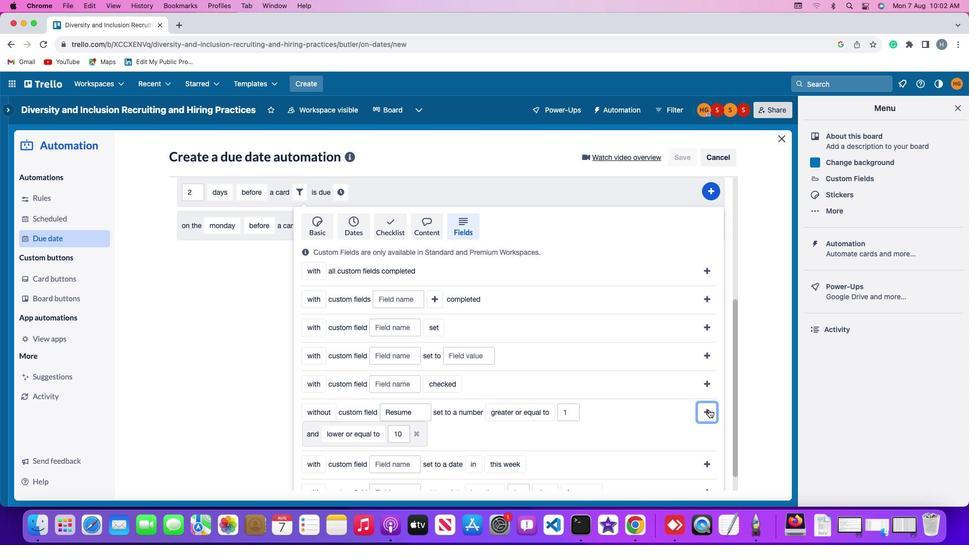 
Action: Mouse moved to (658, 408)
Screenshot: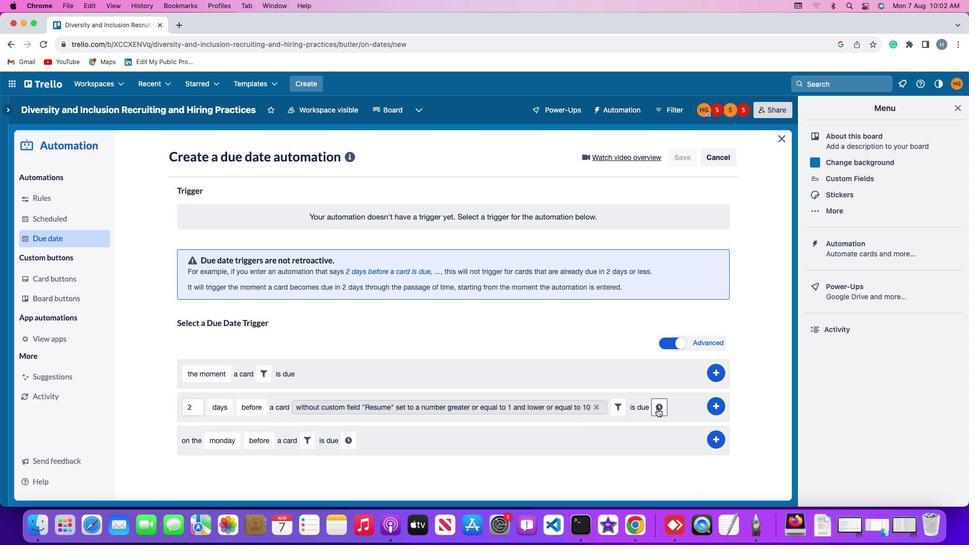 
Action: Mouse pressed left at (658, 408)
Screenshot: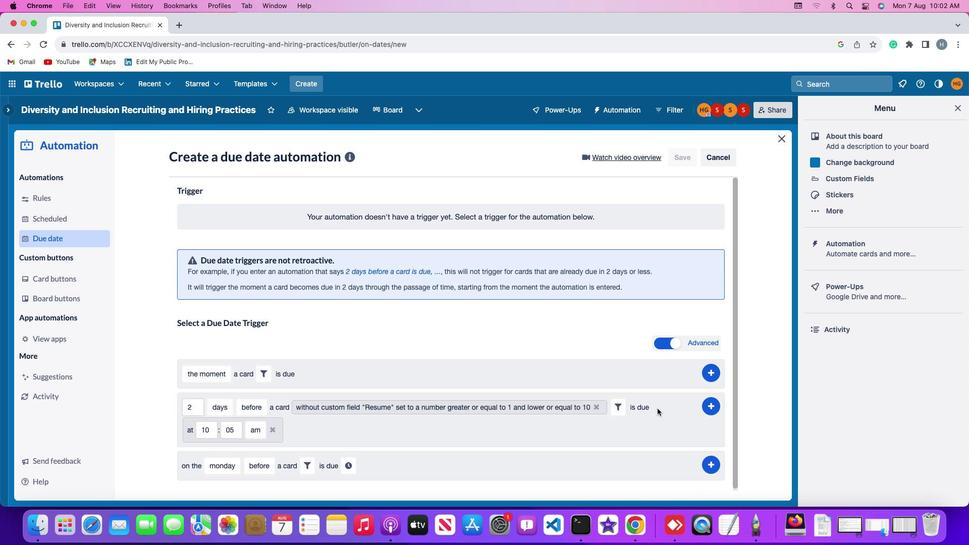 
Action: Mouse moved to (249, 425)
Screenshot: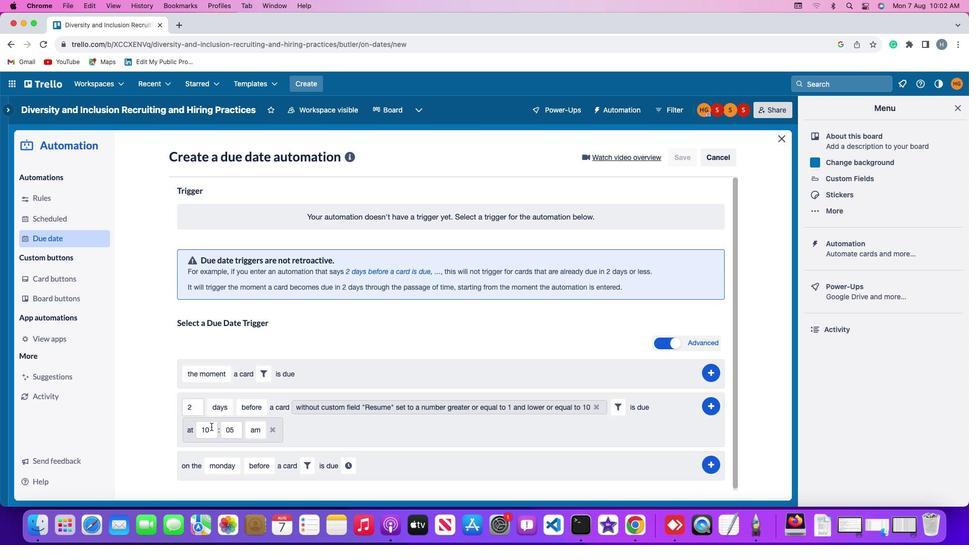 
Action: Mouse pressed left at (249, 425)
Screenshot: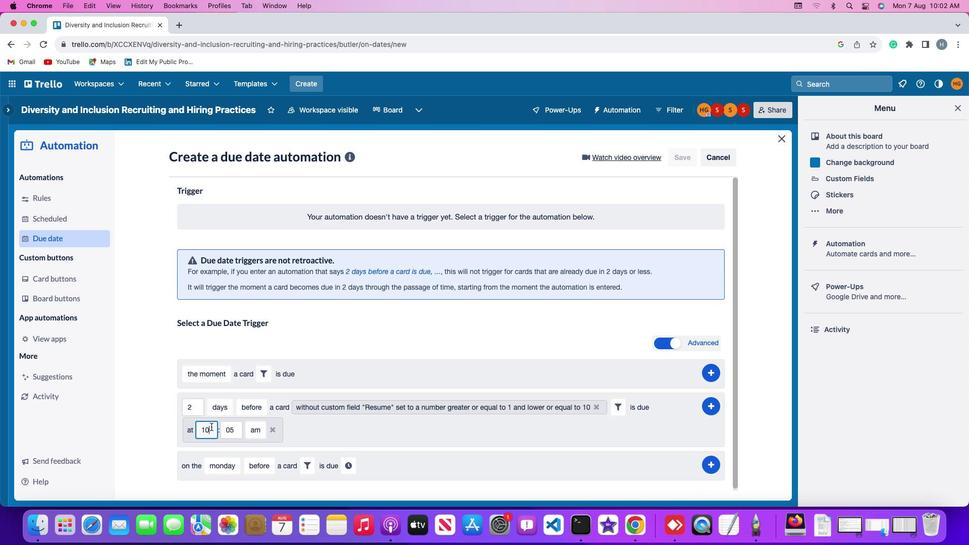 
Action: Key pressed Key.backspace
Screenshot: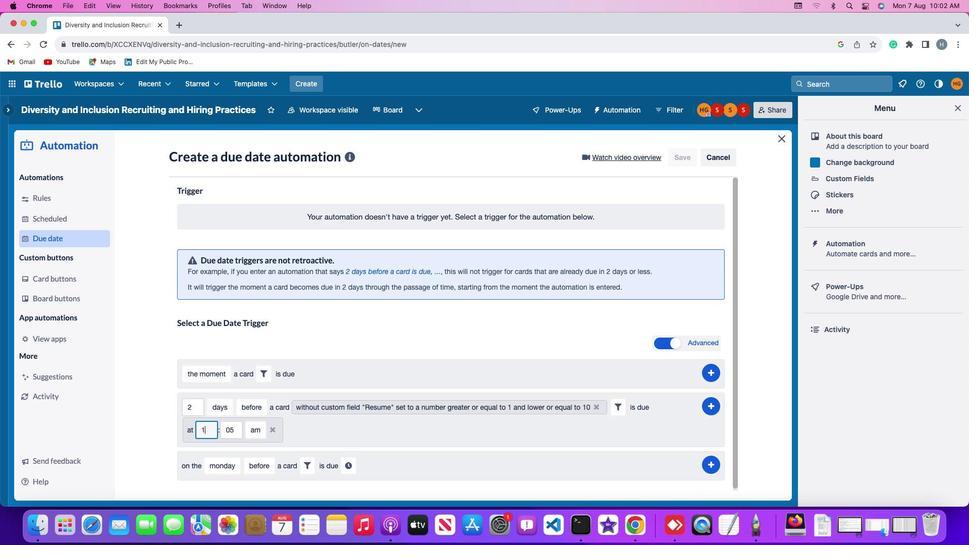 
Action: Mouse moved to (249, 425)
Screenshot: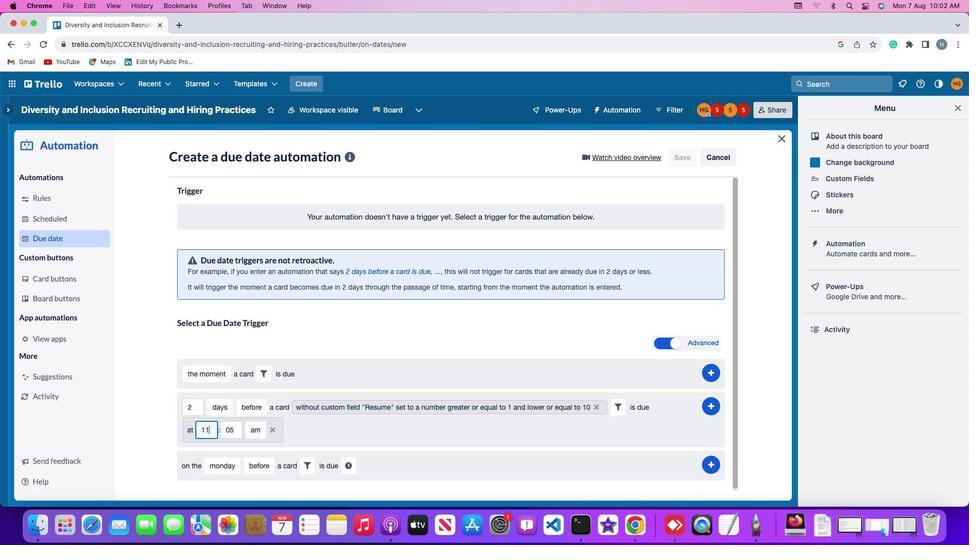 
Action: Key pressed '1''1'
Screenshot: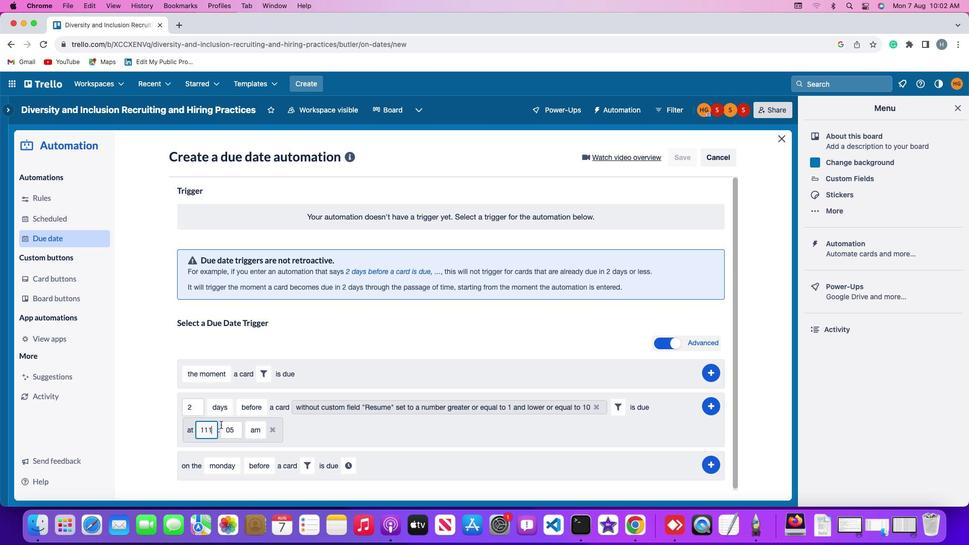 
Action: Mouse moved to (267, 426)
Screenshot: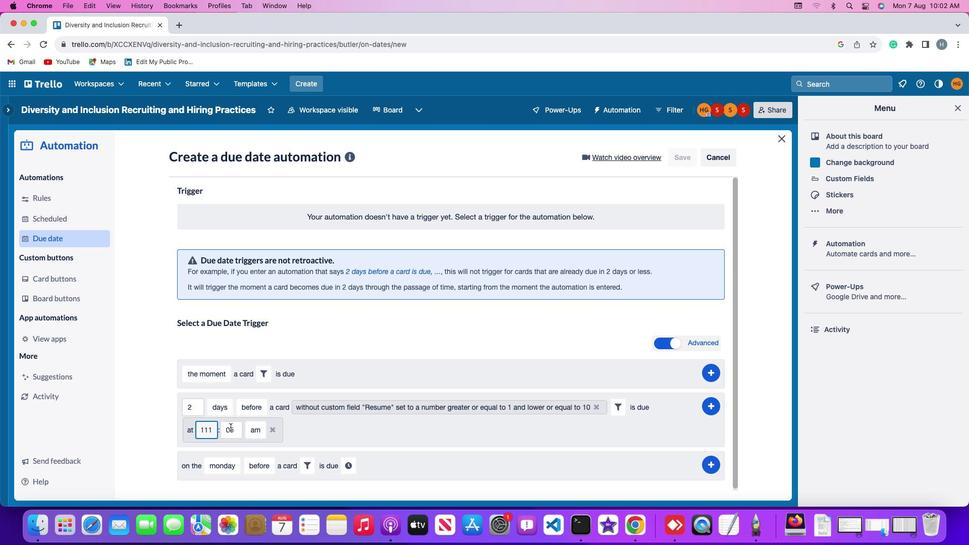 
Action: Key pressed Key.backspaceKey.backspaceKey.backspace
Screenshot: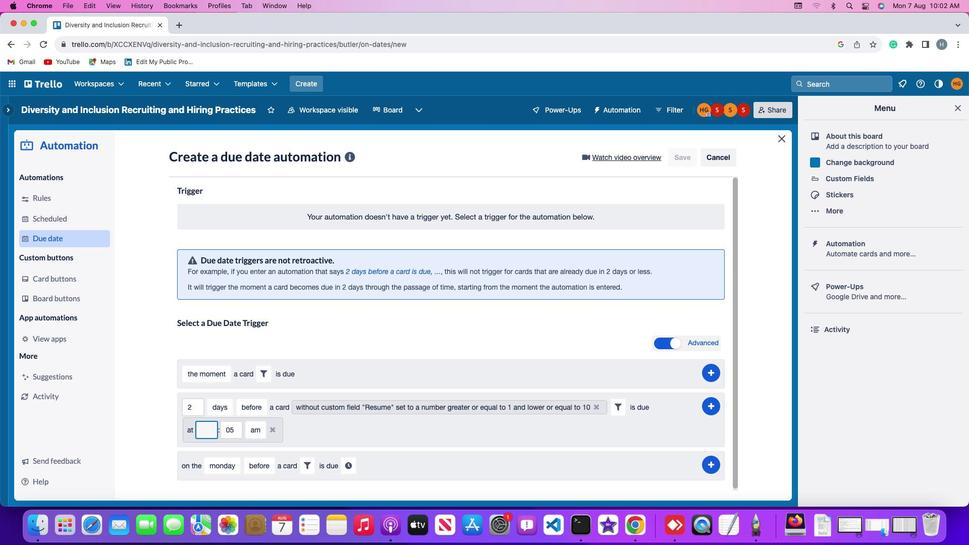 
Action: Mouse moved to (267, 426)
Screenshot: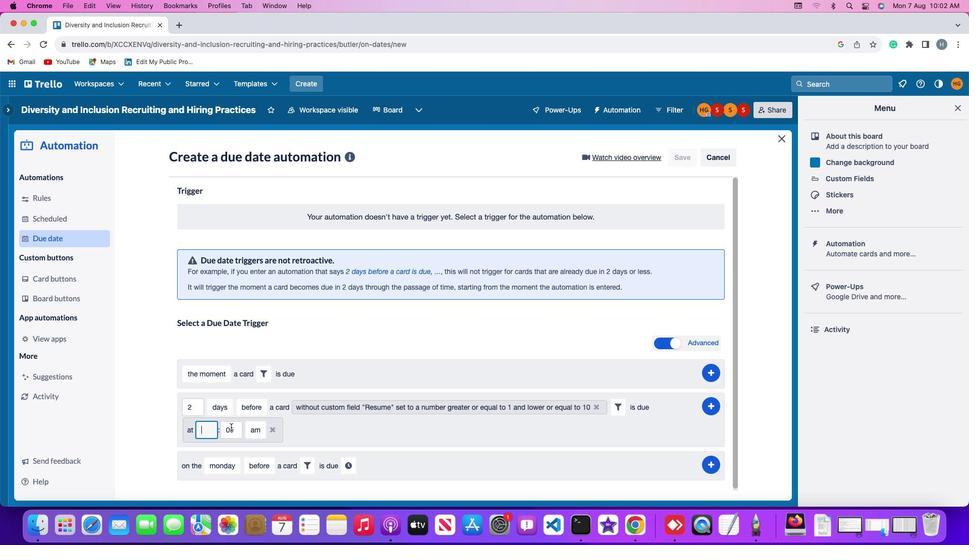 
Action: Key pressed '1''1'
Screenshot: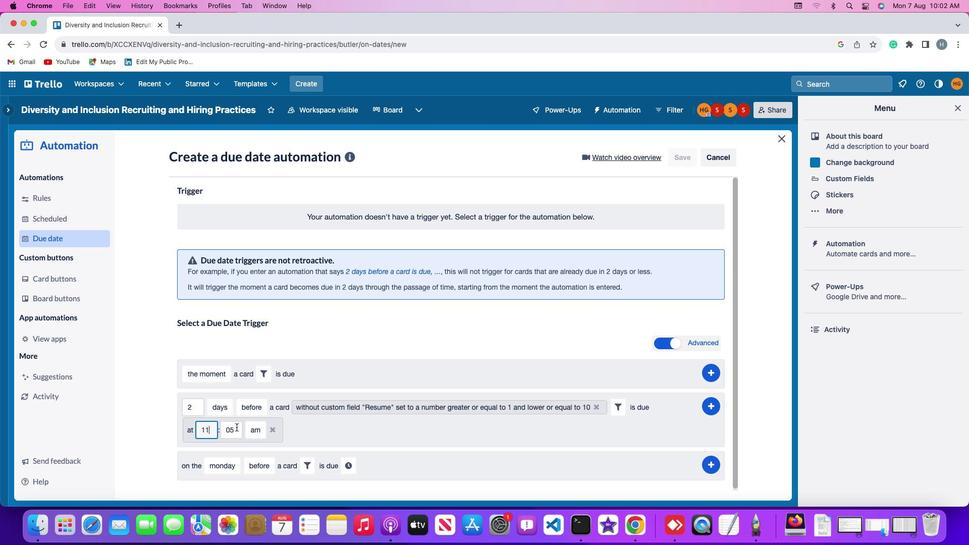 
Action: Mouse moved to (273, 425)
Screenshot: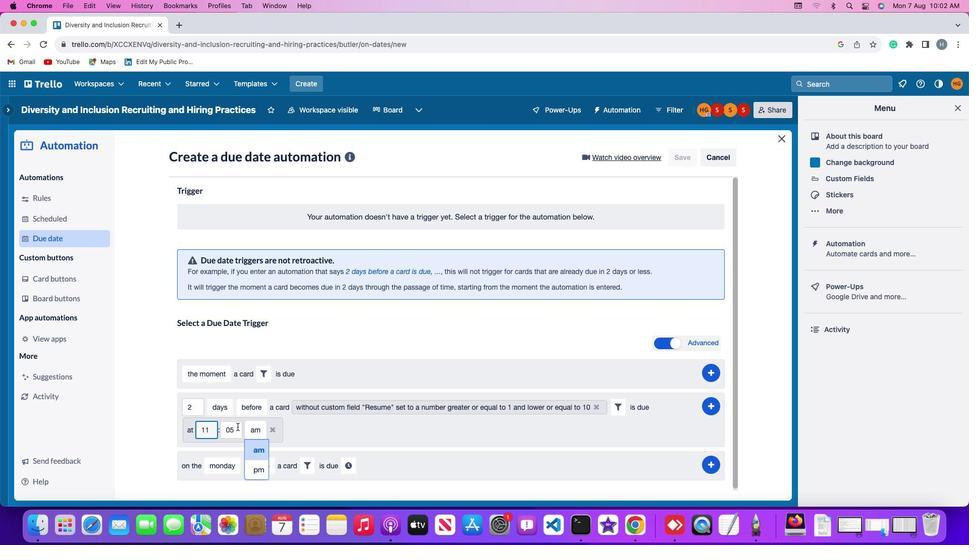 
Action: Mouse pressed left at (273, 425)
Screenshot: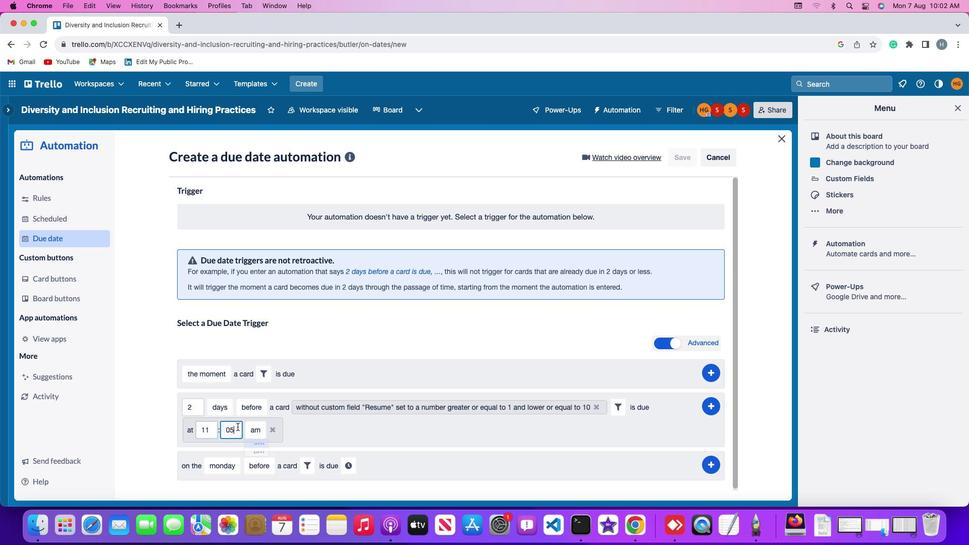 
Action: Key pressed Key.backspaceKey.backspaceKey.backspace'0''0'
Screenshot: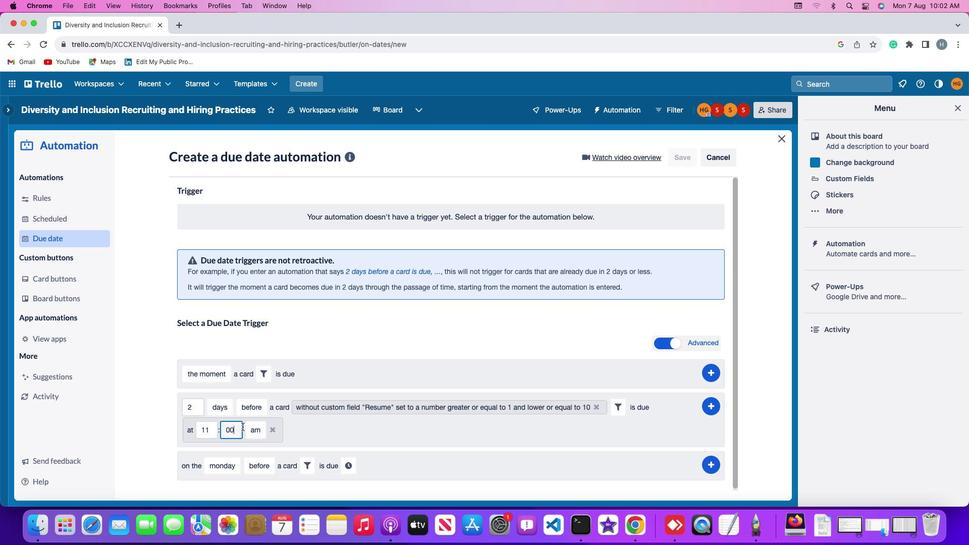 
Action: Mouse moved to (286, 424)
Screenshot: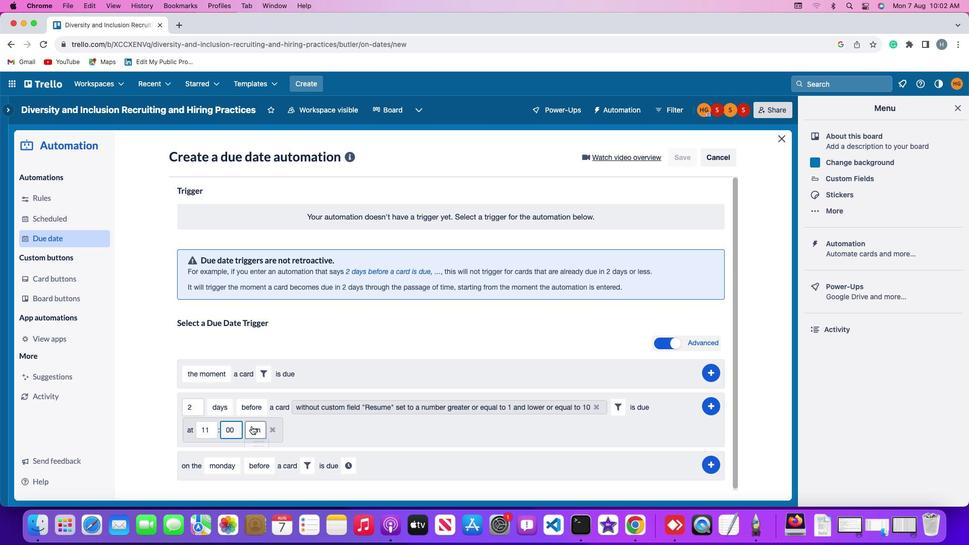 
Action: Mouse pressed left at (286, 424)
Screenshot: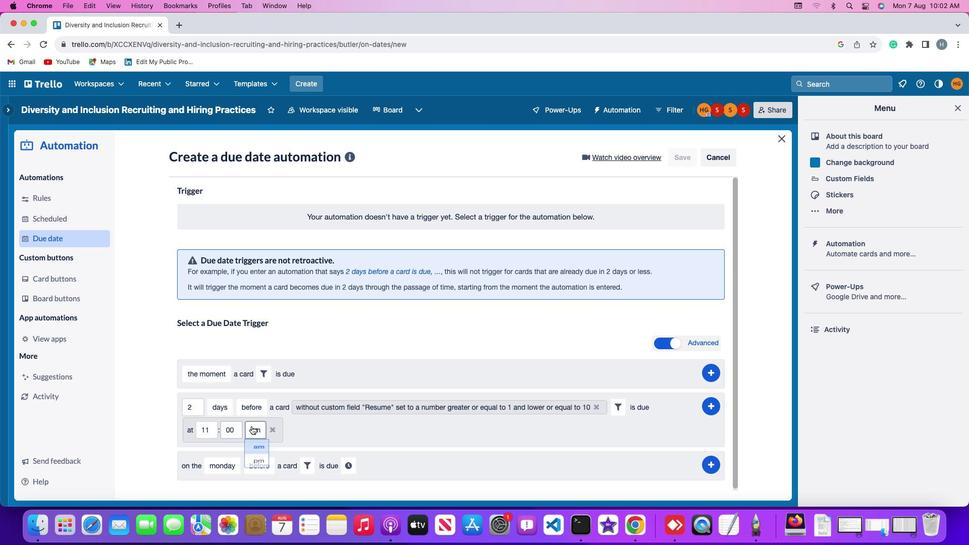 
Action: Mouse moved to (290, 439)
Screenshot: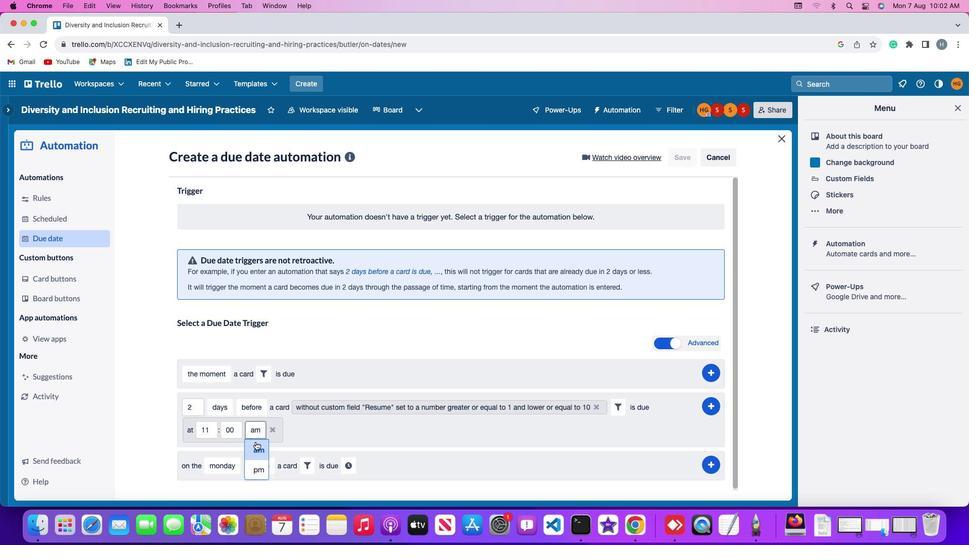 
Action: Mouse pressed left at (290, 439)
Screenshot: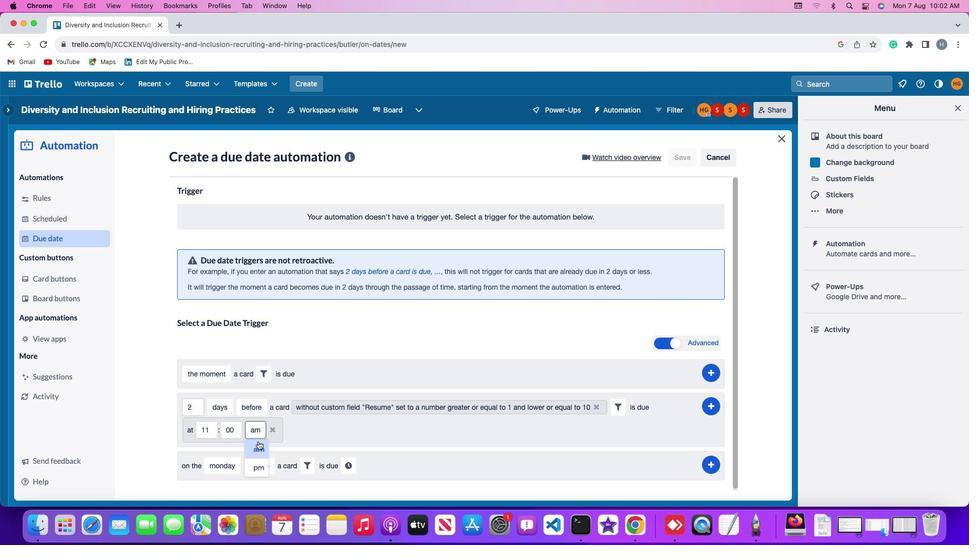 
Action: Mouse moved to (705, 403)
Screenshot: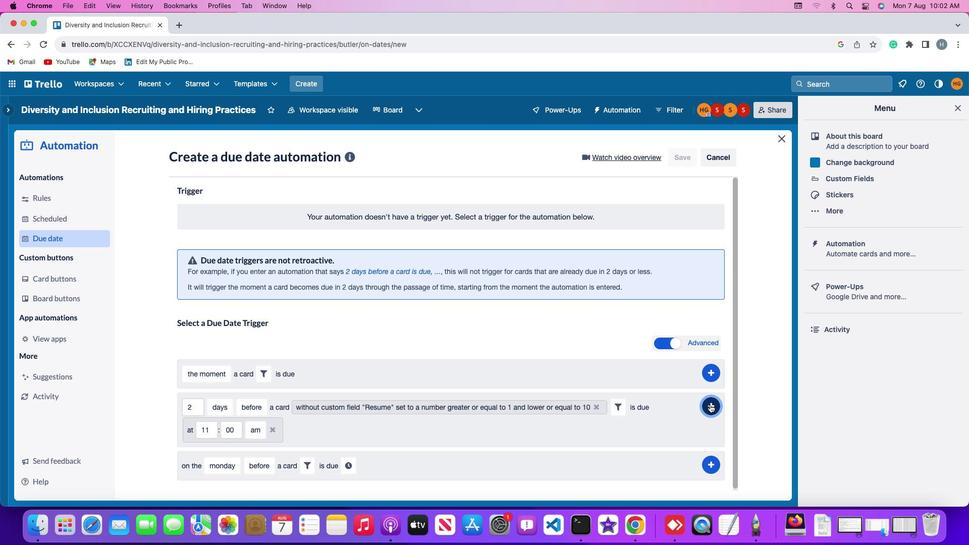 
Action: Mouse pressed left at (705, 403)
Screenshot: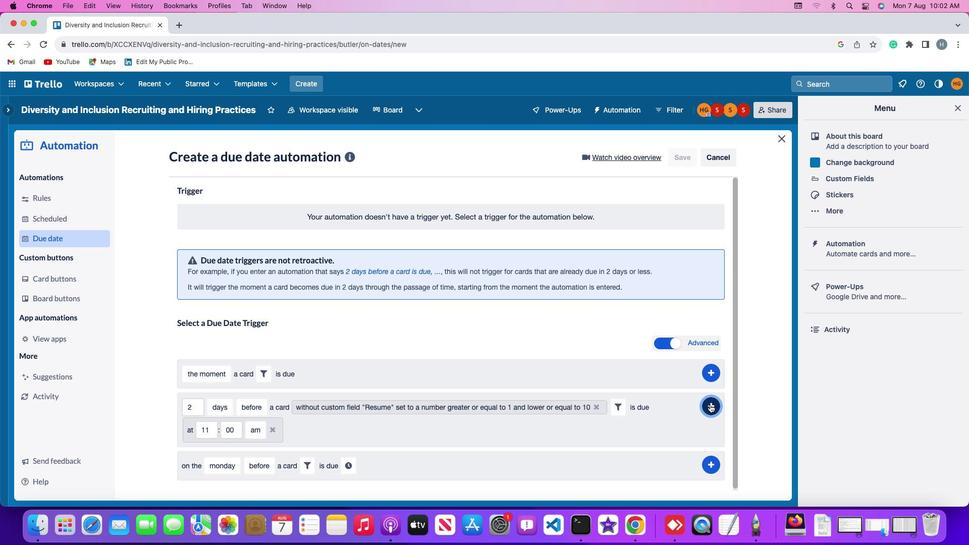 
Action: Mouse moved to (752, 312)
Screenshot: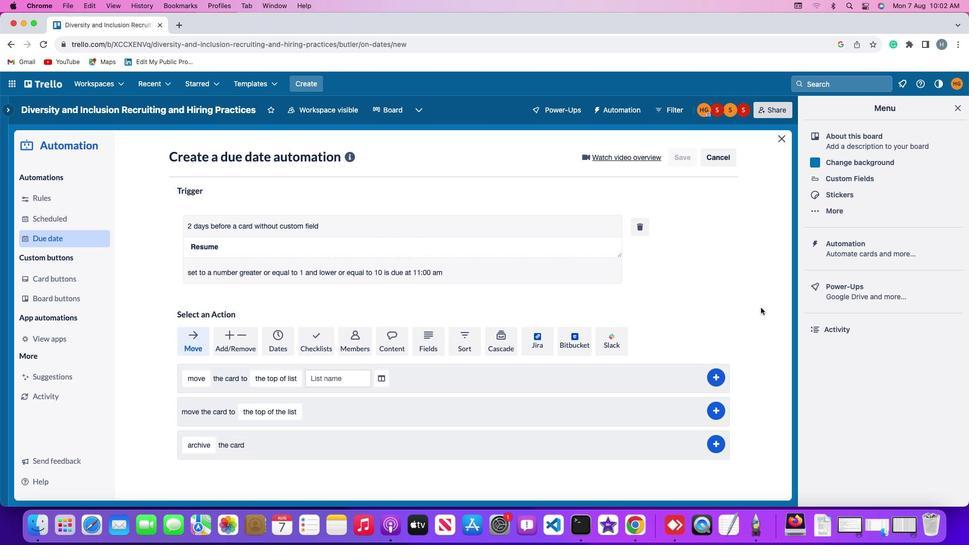 
